 Task: Create a due date automation trigger when advanced on, the moment a card is due add fields with custom field "Resume" set to a date more than 1 days from now.
Action: Mouse moved to (1029, 312)
Screenshot: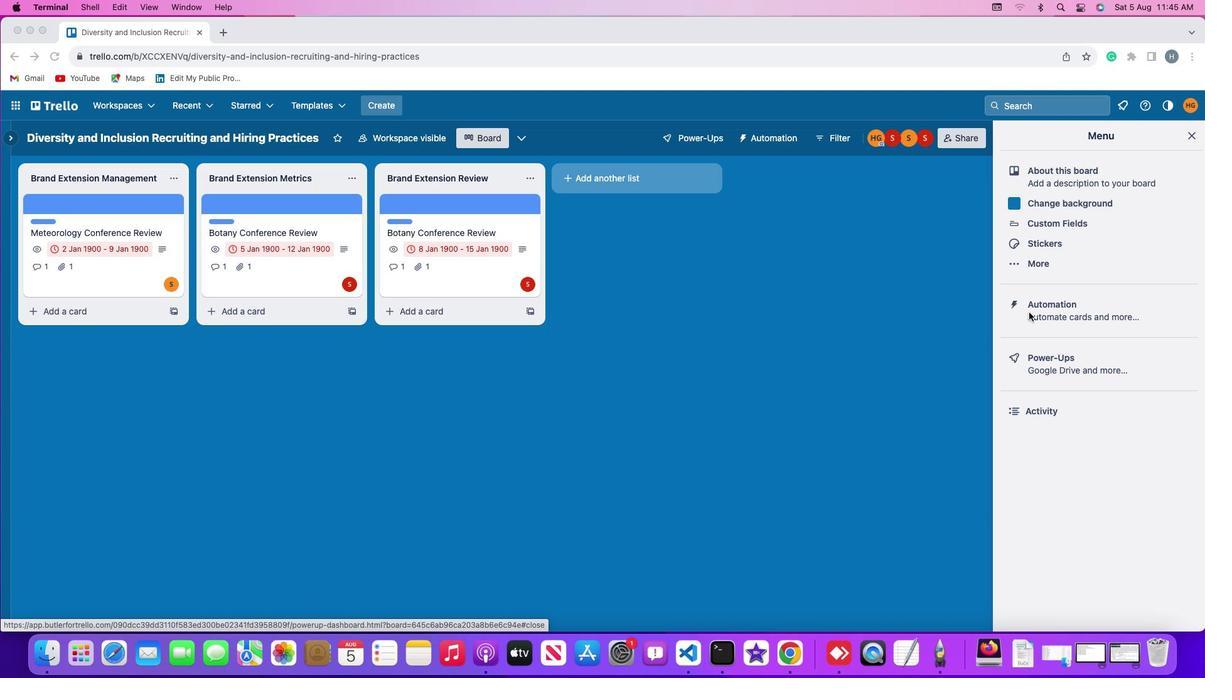 
Action: Mouse pressed left at (1029, 312)
Screenshot: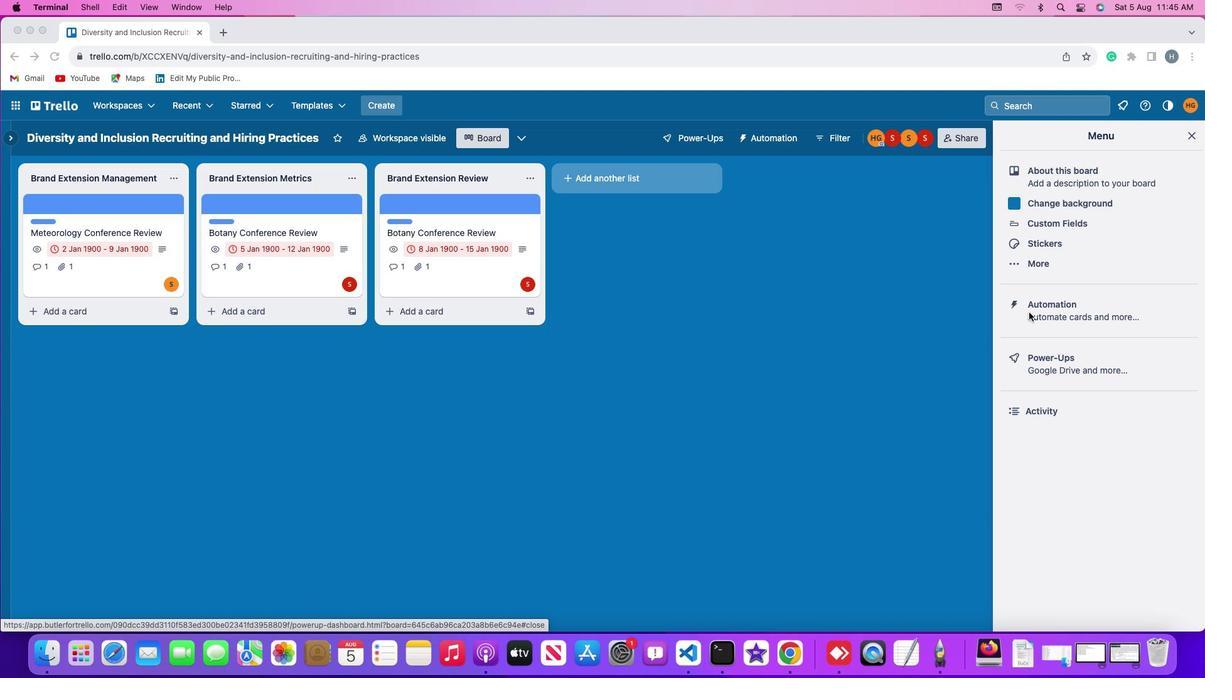 
Action: Mouse pressed left at (1029, 312)
Screenshot: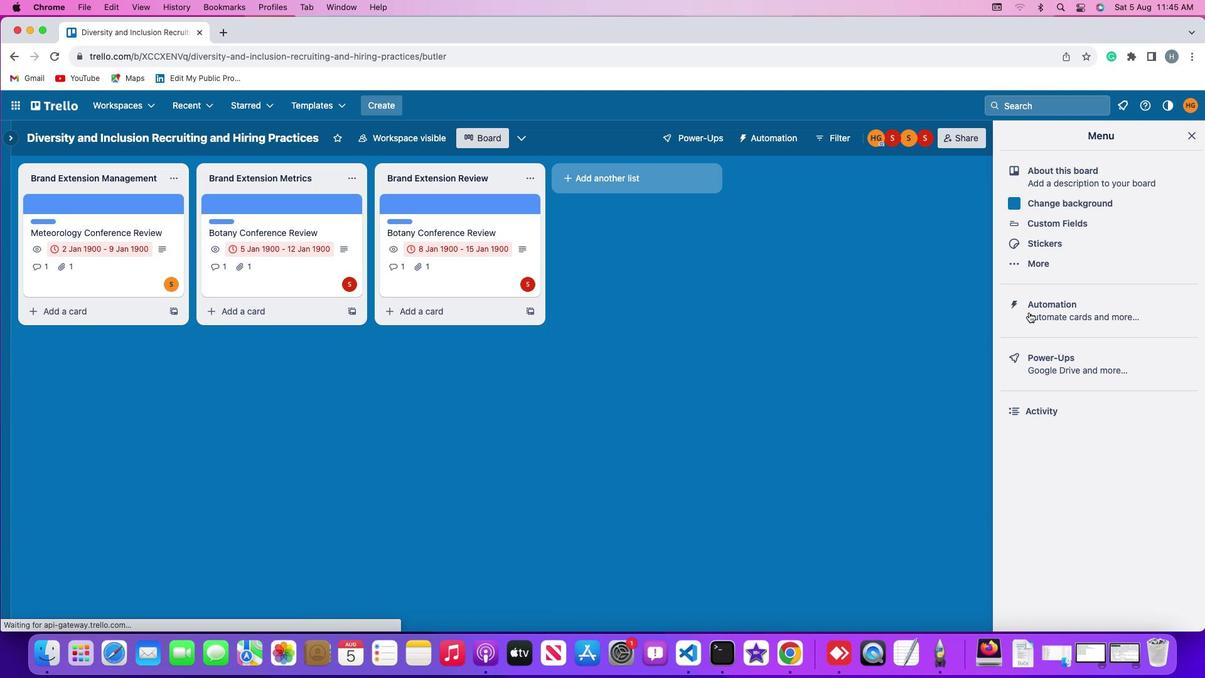
Action: Mouse moved to (79, 300)
Screenshot: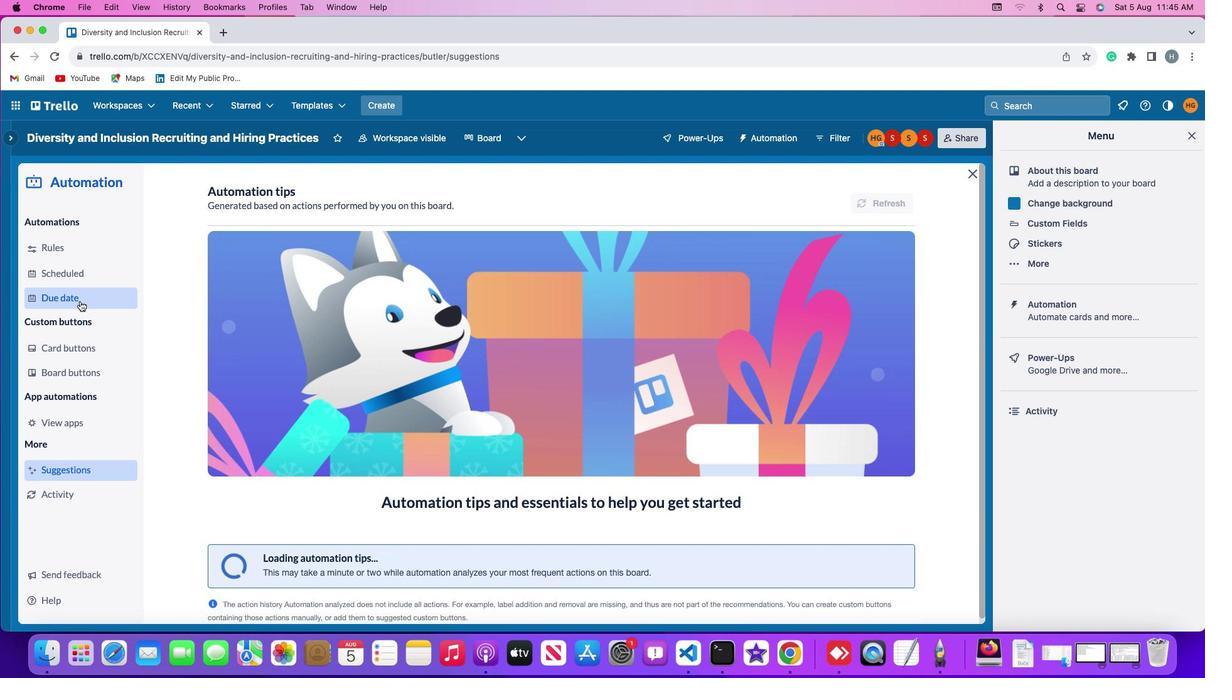 
Action: Mouse pressed left at (79, 300)
Screenshot: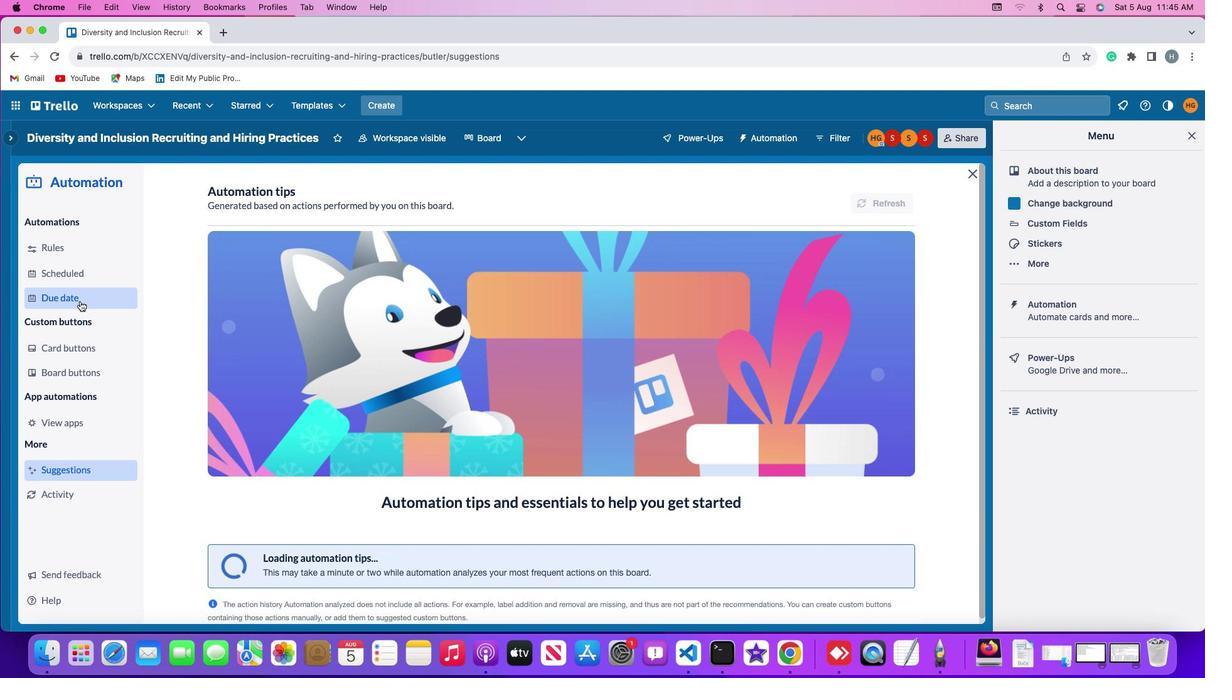 
Action: Mouse moved to (852, 194)
Screenshot: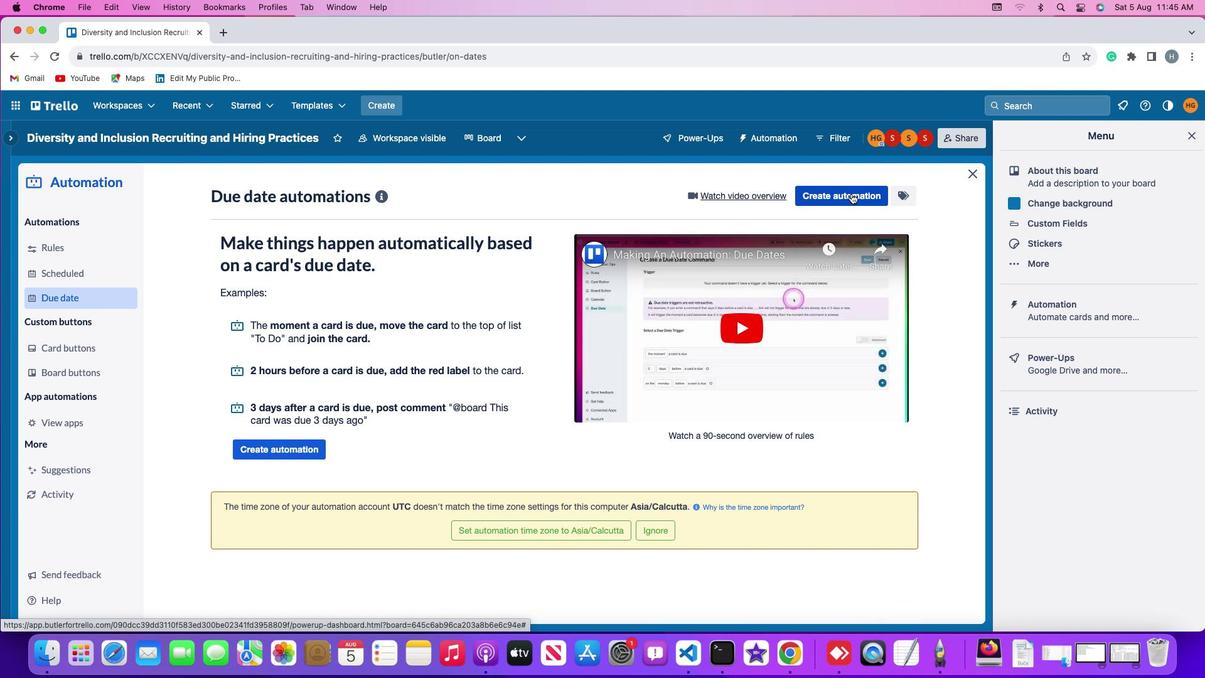 
Action: Mouse pressed left at (852, 194)
Screenshot: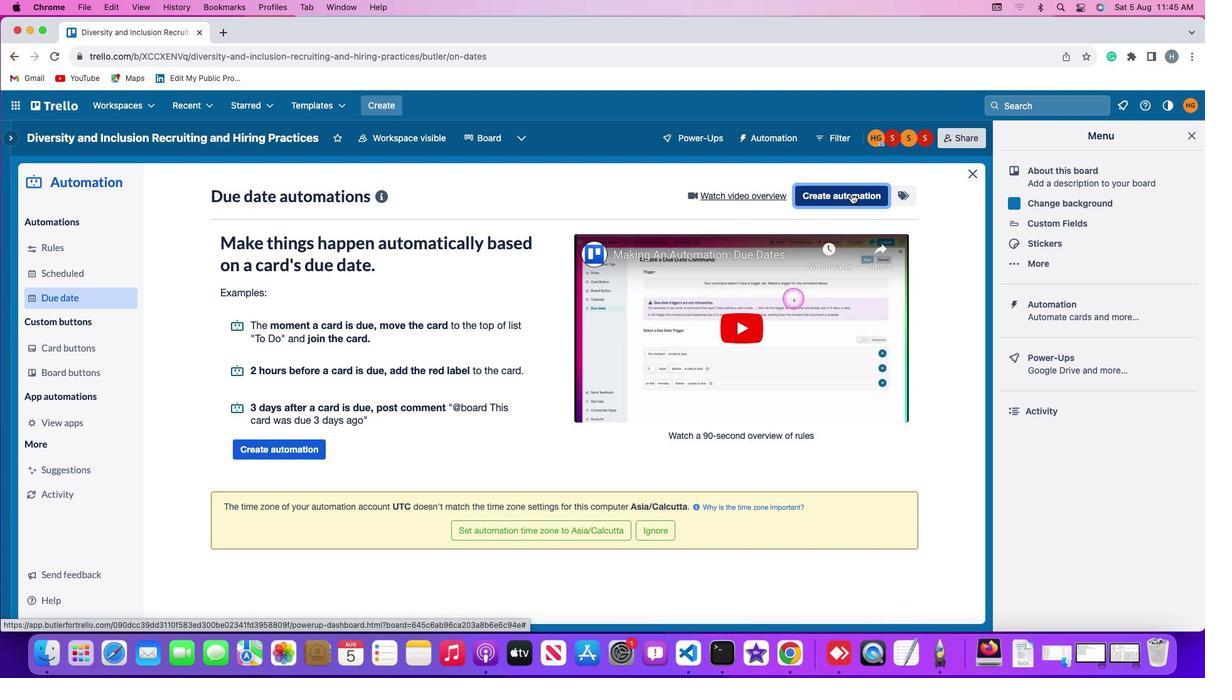 
Action: Mouse moved to (555, 311)
Screenshot: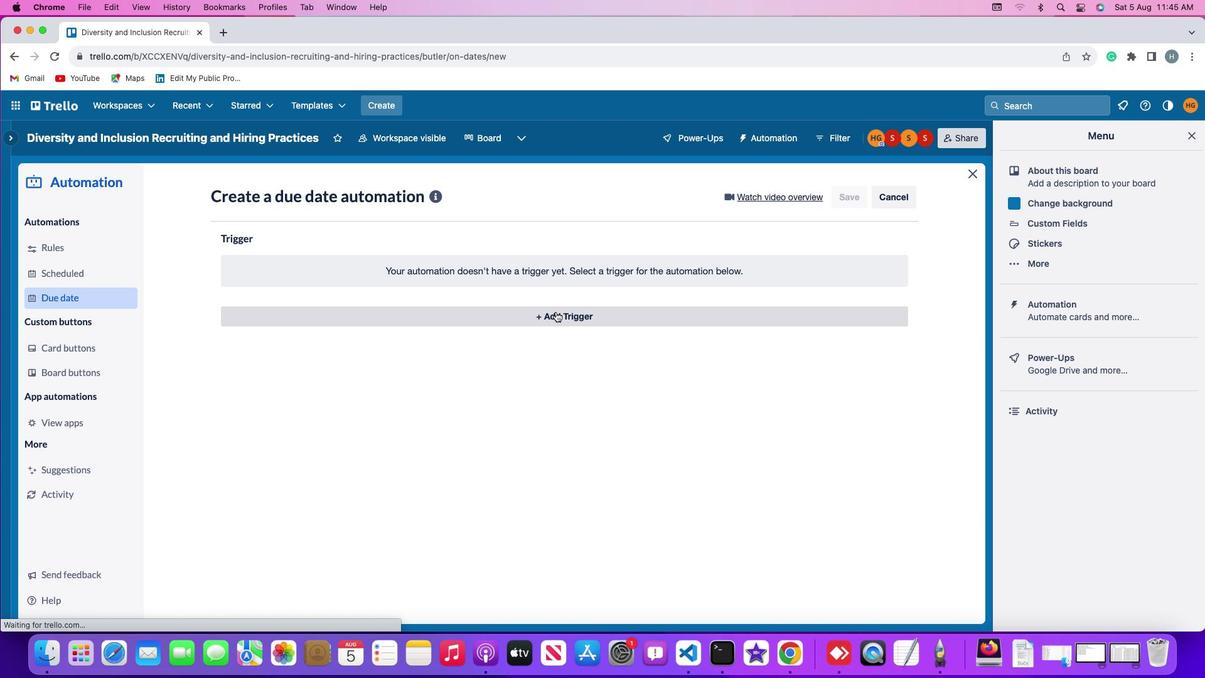 
Action: Mouse pressed left at (555, 311)
Screenshot: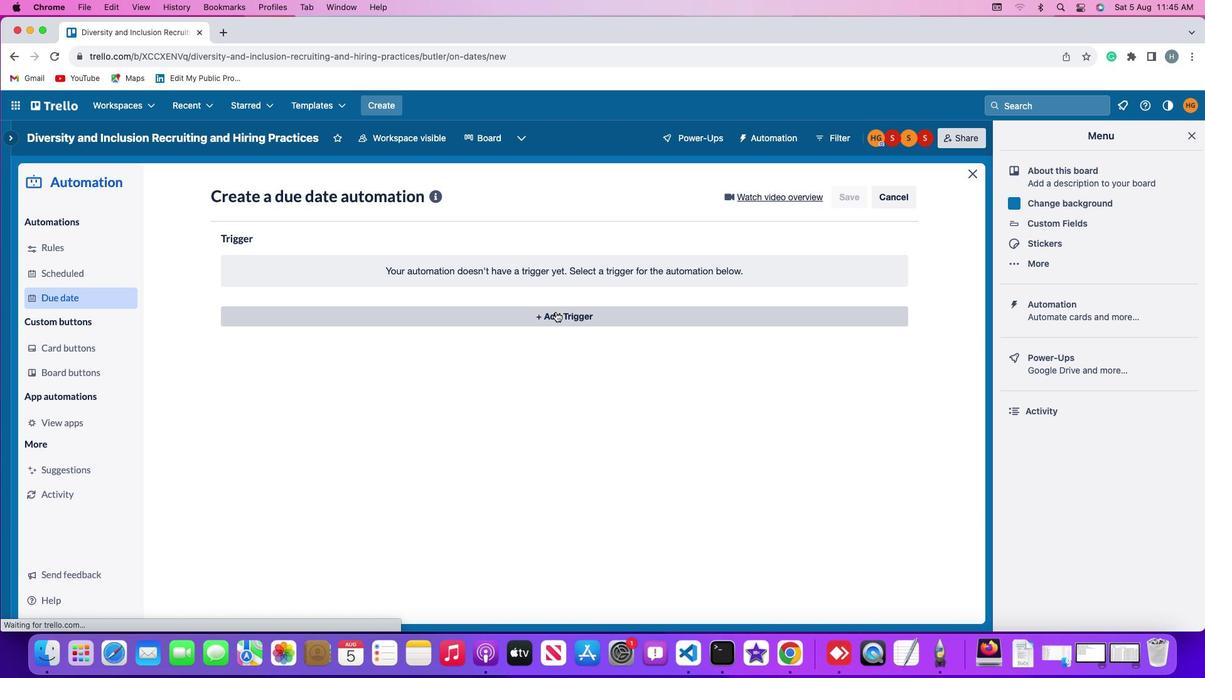 
Action: Mouse moved to (232, 468)
Screenshot: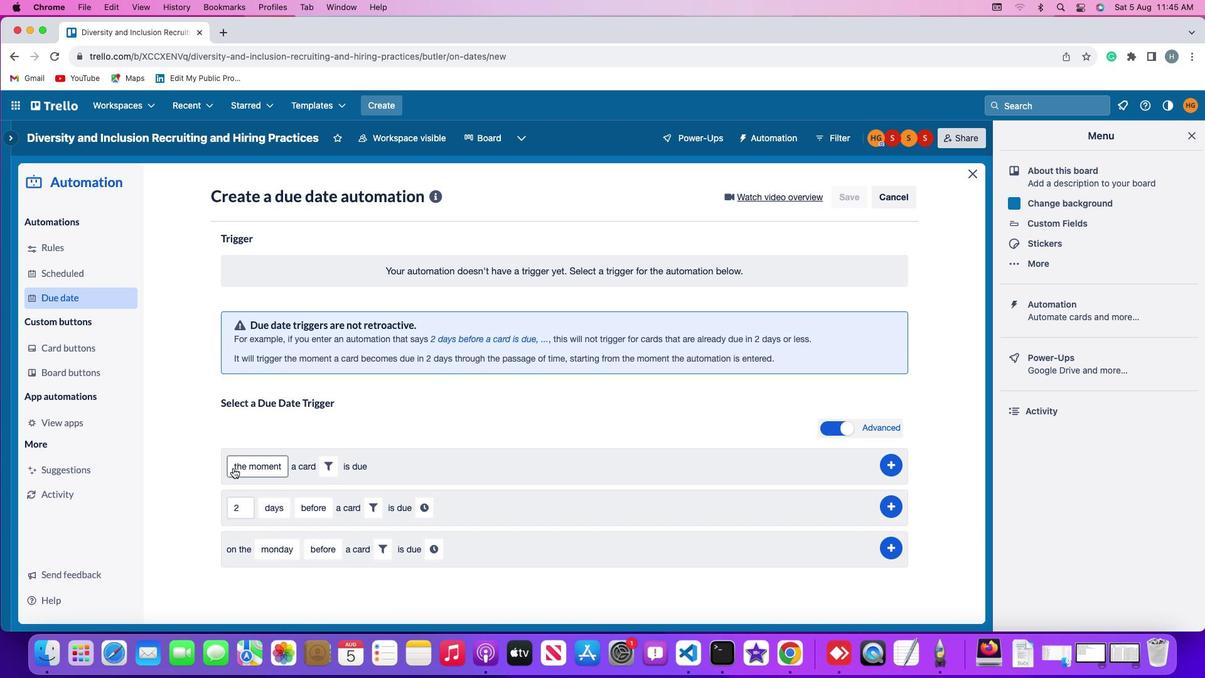 
Action: Mouse pressed left at (232, 468)
Screenshot: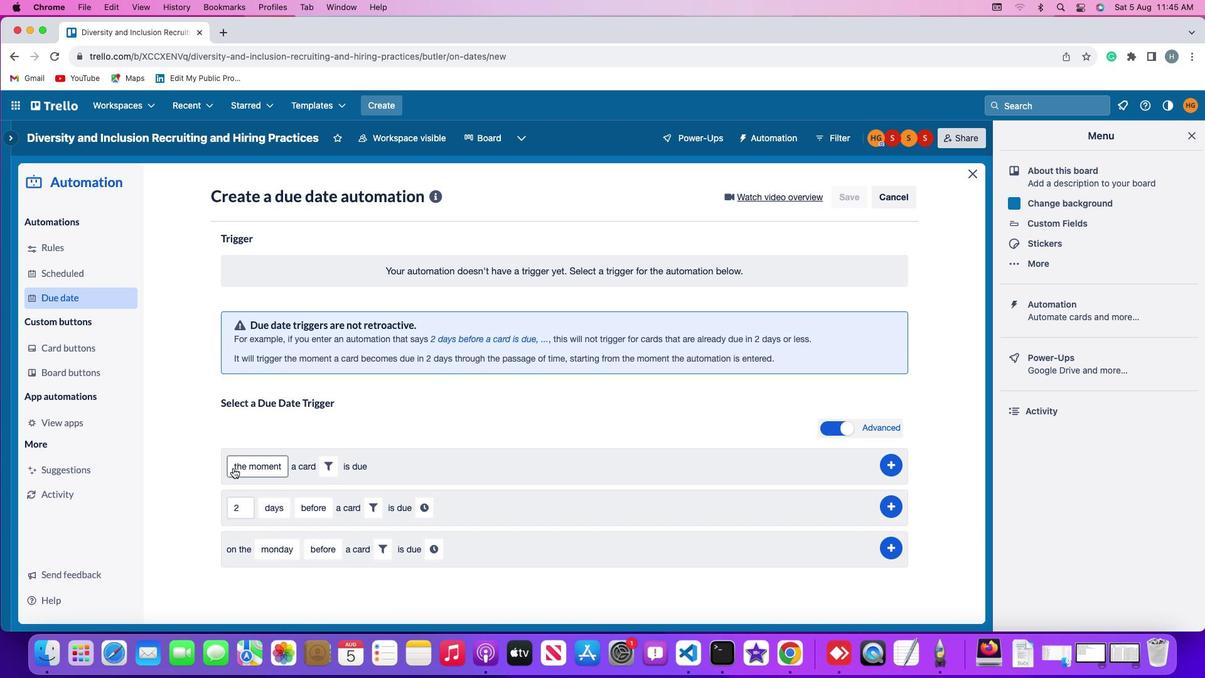 
Action: Mouse moved to (252, 489)
Screenshot: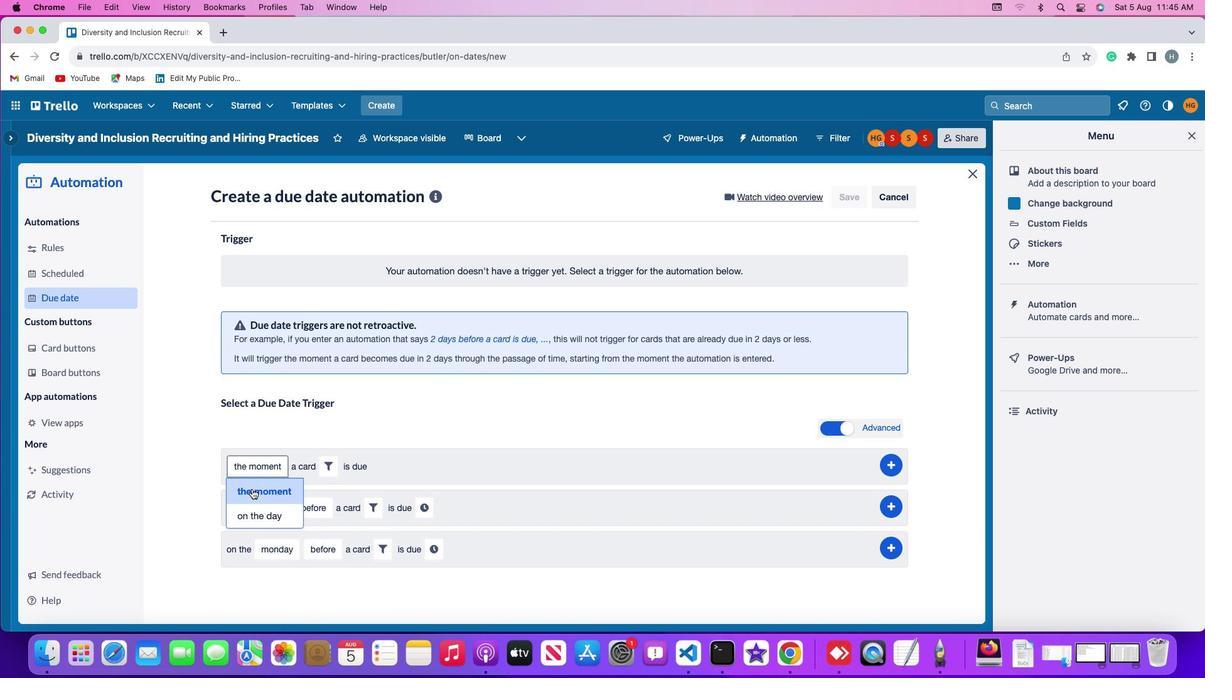 
Action: Mouse pressed left at (252, 489)
Screenshot: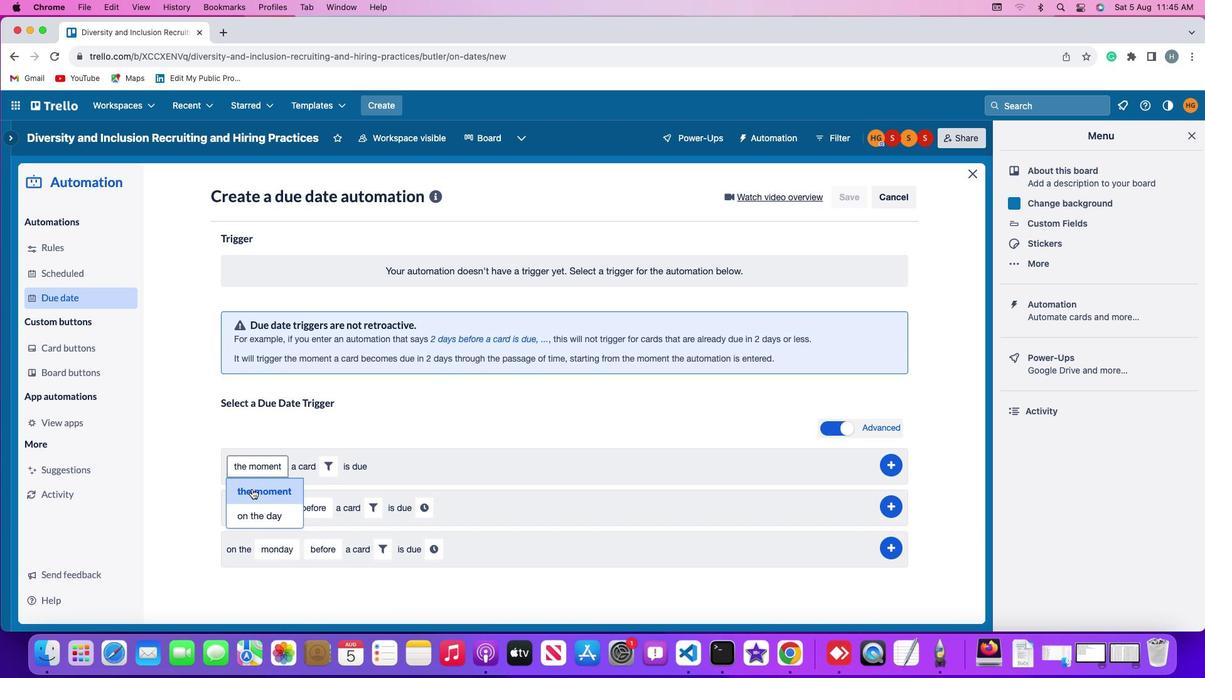 
Action: Mouse moved to (332, 467)
Screenshot: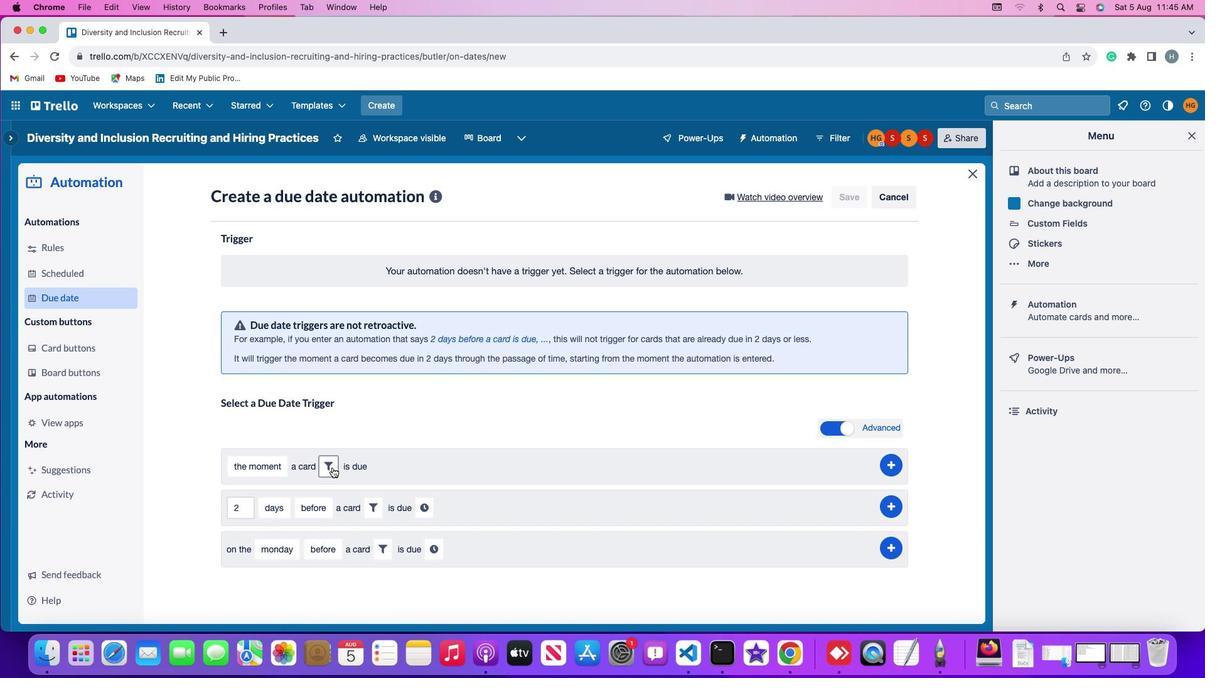 
Action: Mouse pressed left at (332, 467)
Screenshot: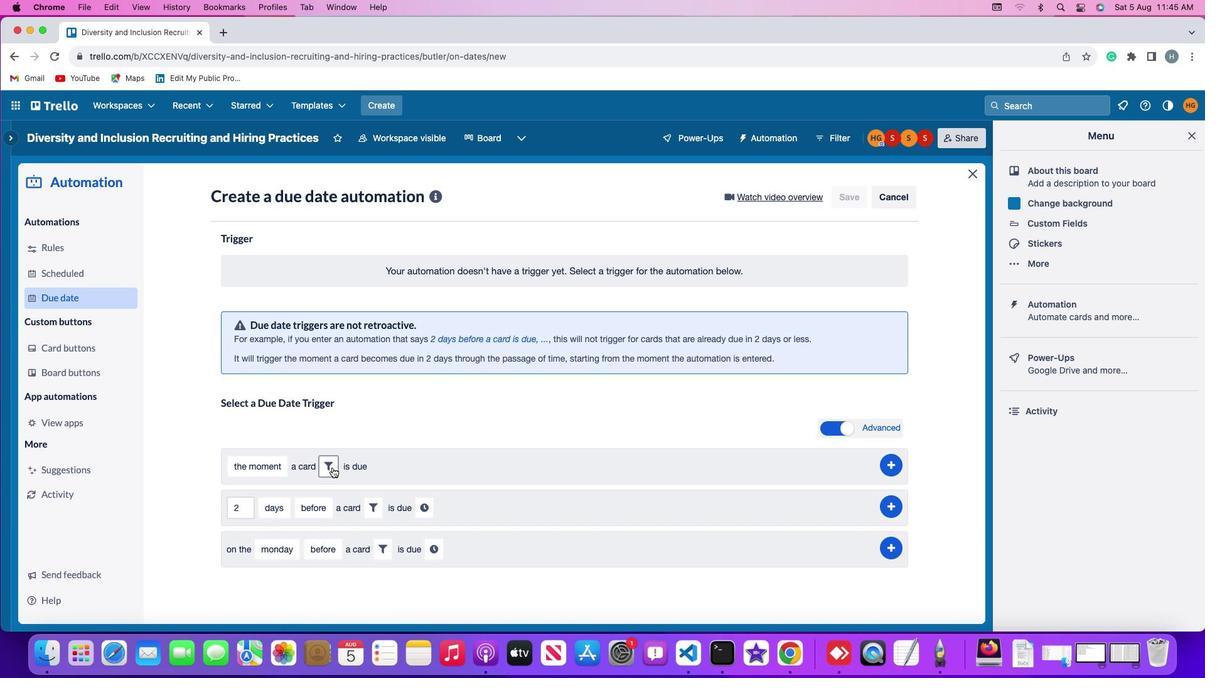 
Action: Mouse moved to (543, 503)
Screenshot: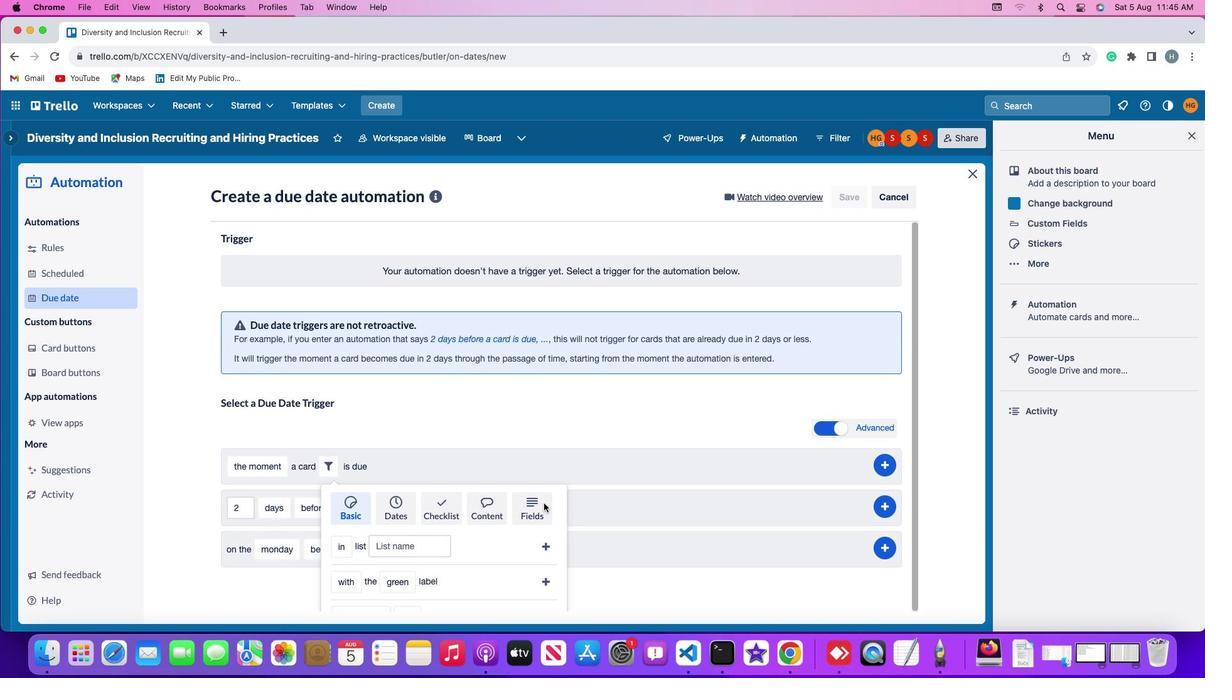 
Action: Mouse pressed left at (543, 503)
Screenshot: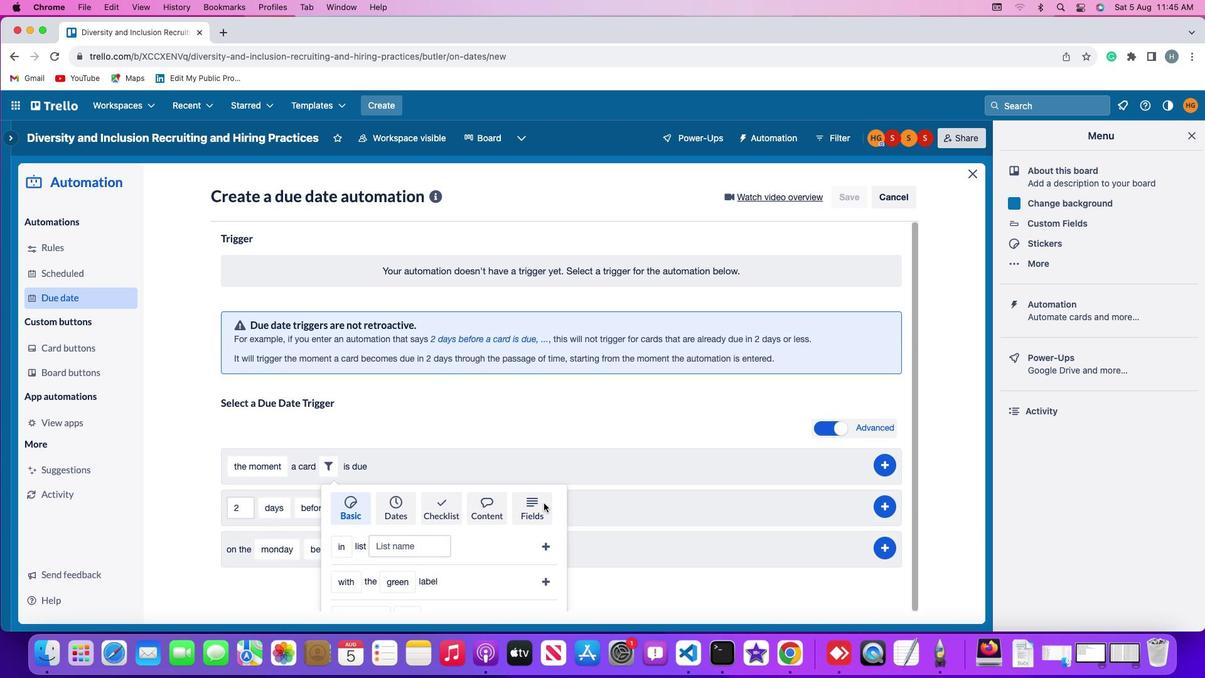 
Action: Mouse moved to (543, 503)
Screenshot: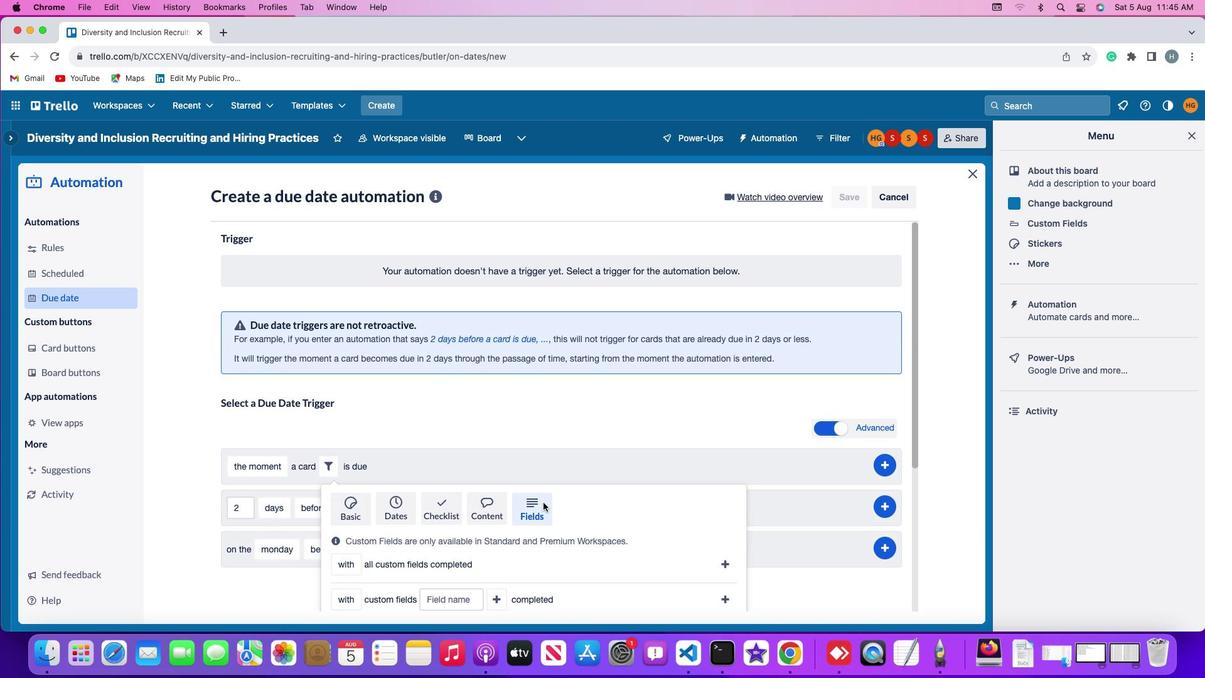 
Action: Mouse scrolled (543, 503) with delta (0, 0)
Screenshot: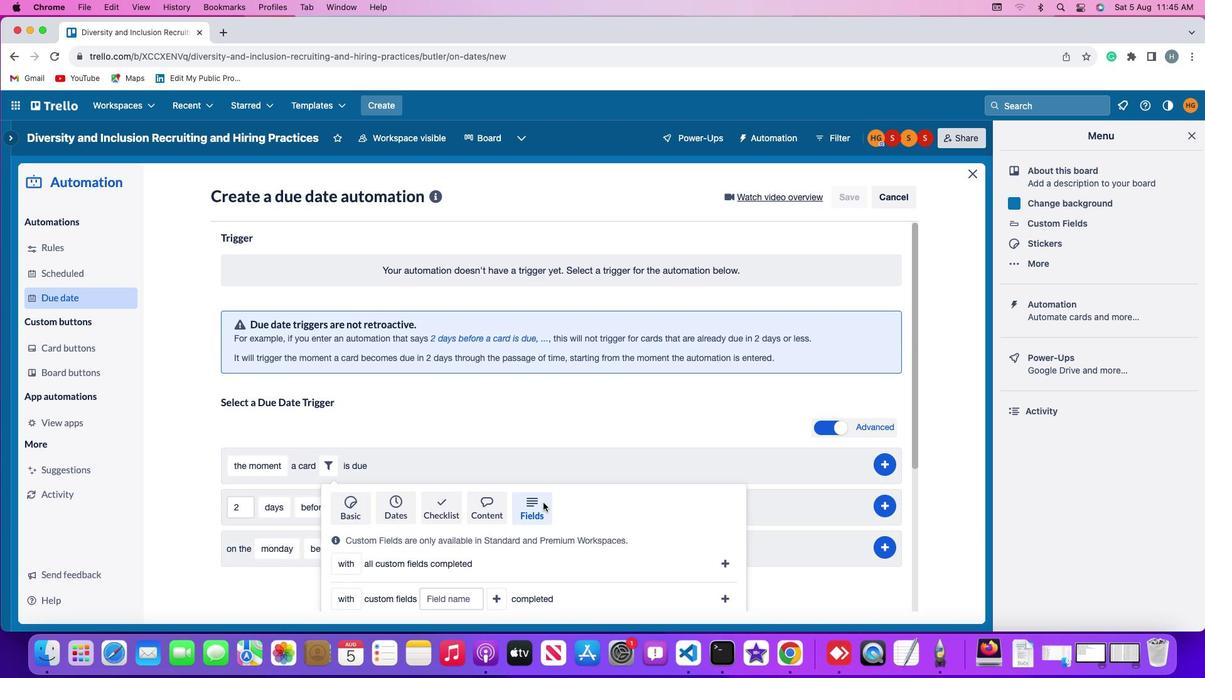 
Action: Mouse scrolled (543, 503) with delta (0, 0)
Screenshot: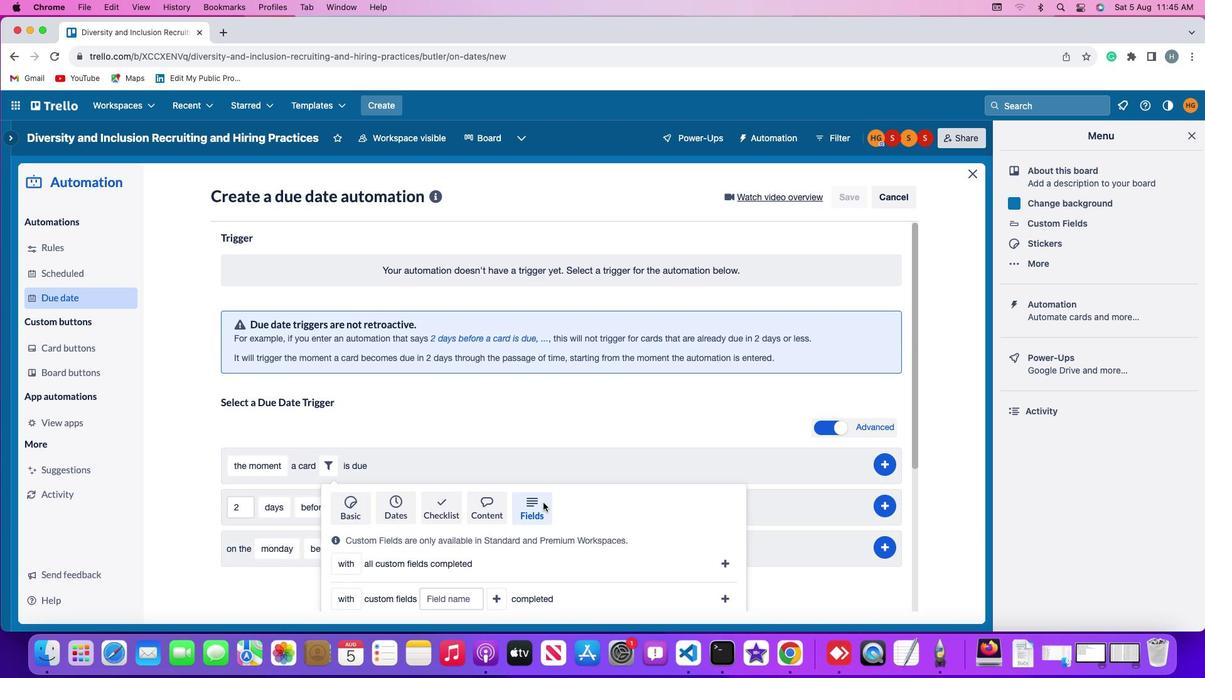 
Action: Mouse scrolled (543, 503) with delta (0, -1)
Screenshot: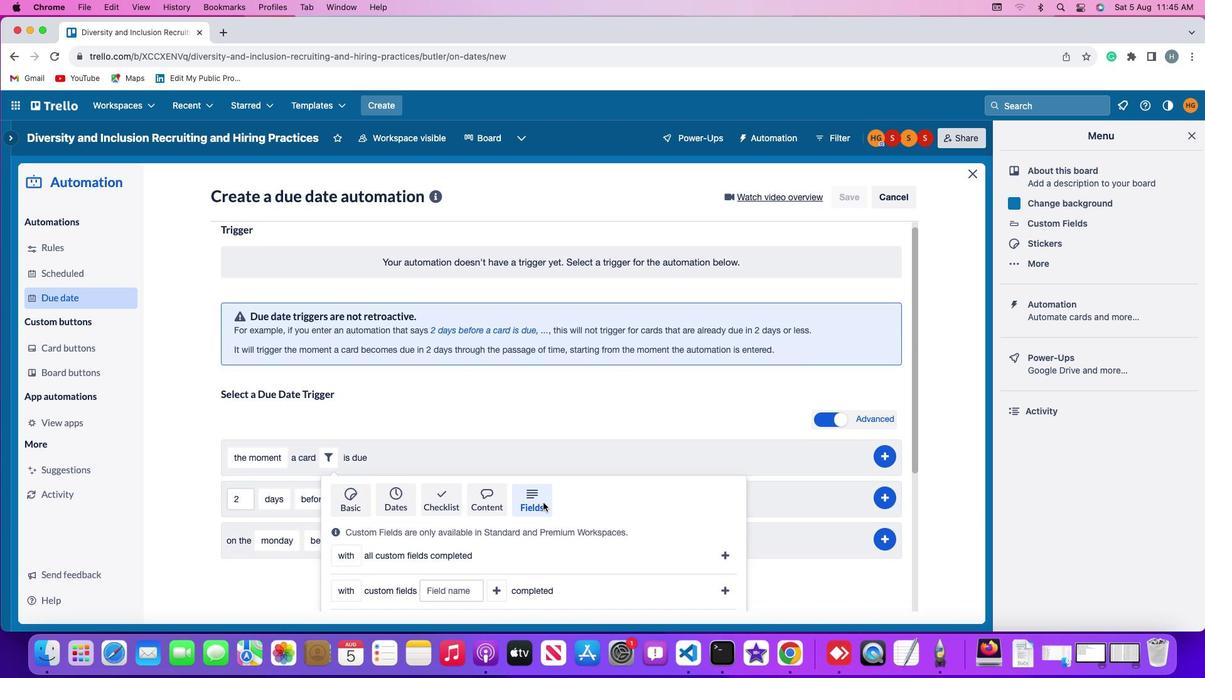 
Action: Mouse scrolled (543, 503) with delta (0, -3)
Screenshot: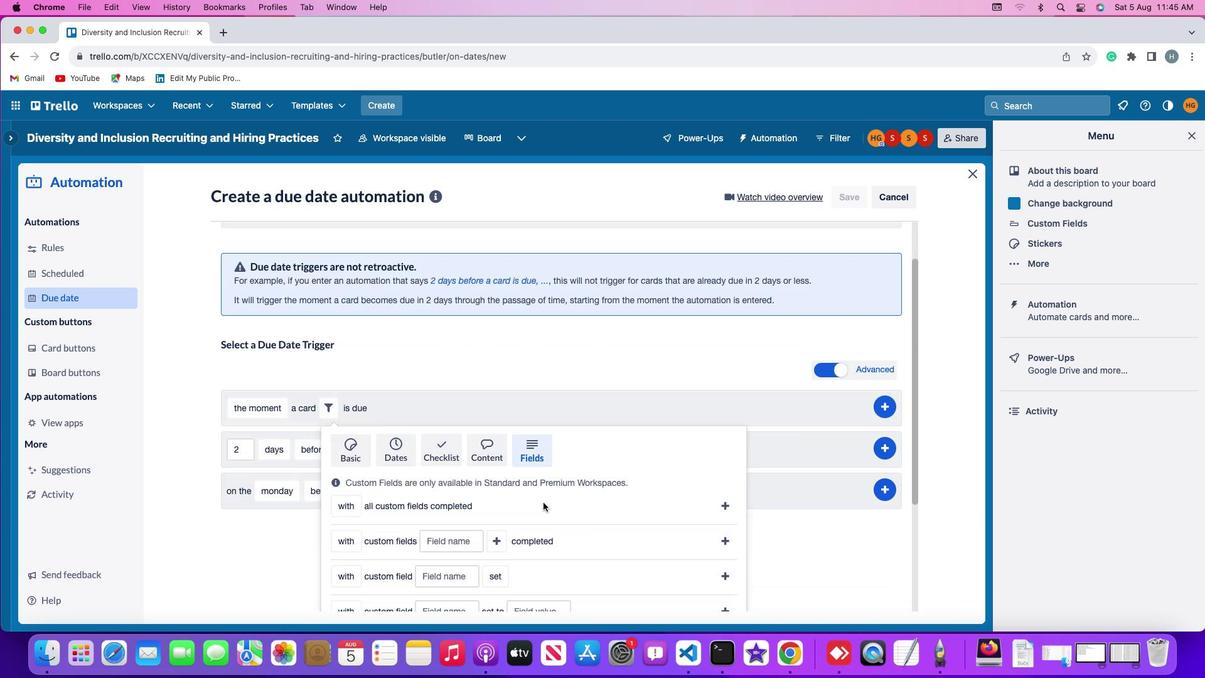 
Action: Mouse scrolled (543, 503) with delta (0, -3)
Screenshot: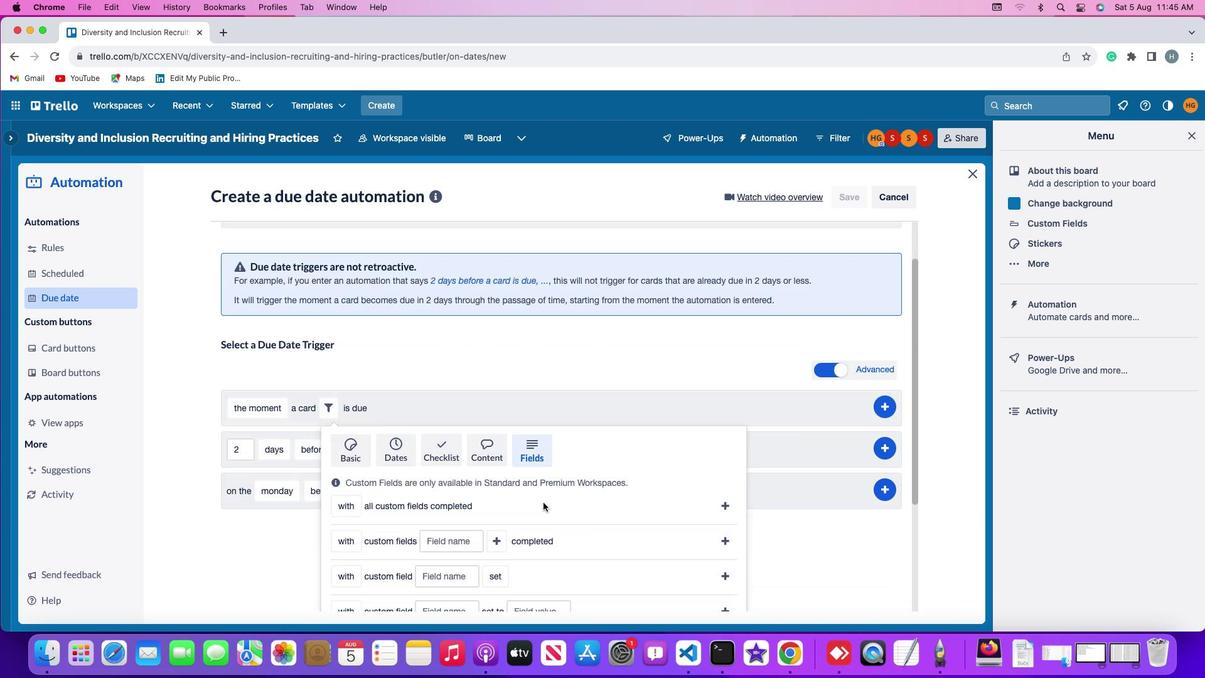 
Action: Mouse scrolled (543, 503) with delta (0, 0)
Screenshot: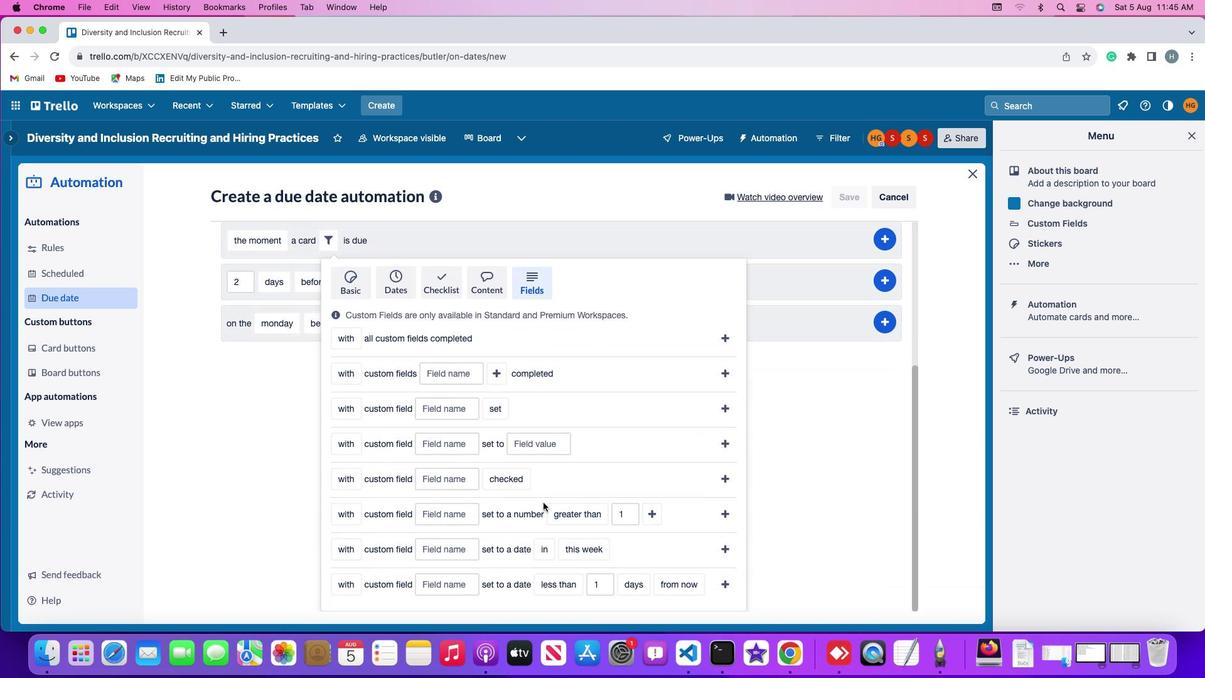 
Action: Mouse scrolled (543, 503) with delta (0, 0)
Screenshot: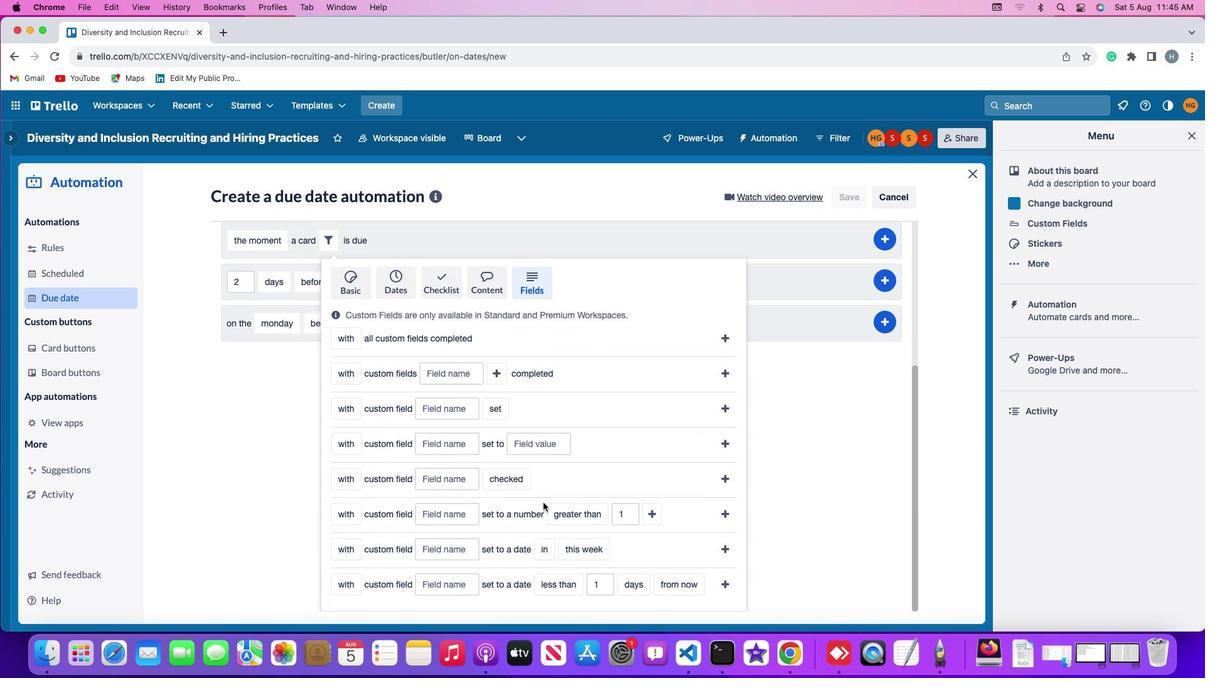 
Action: Mouse scrolled (543, 503) with delta (0, -2)
Screenshot: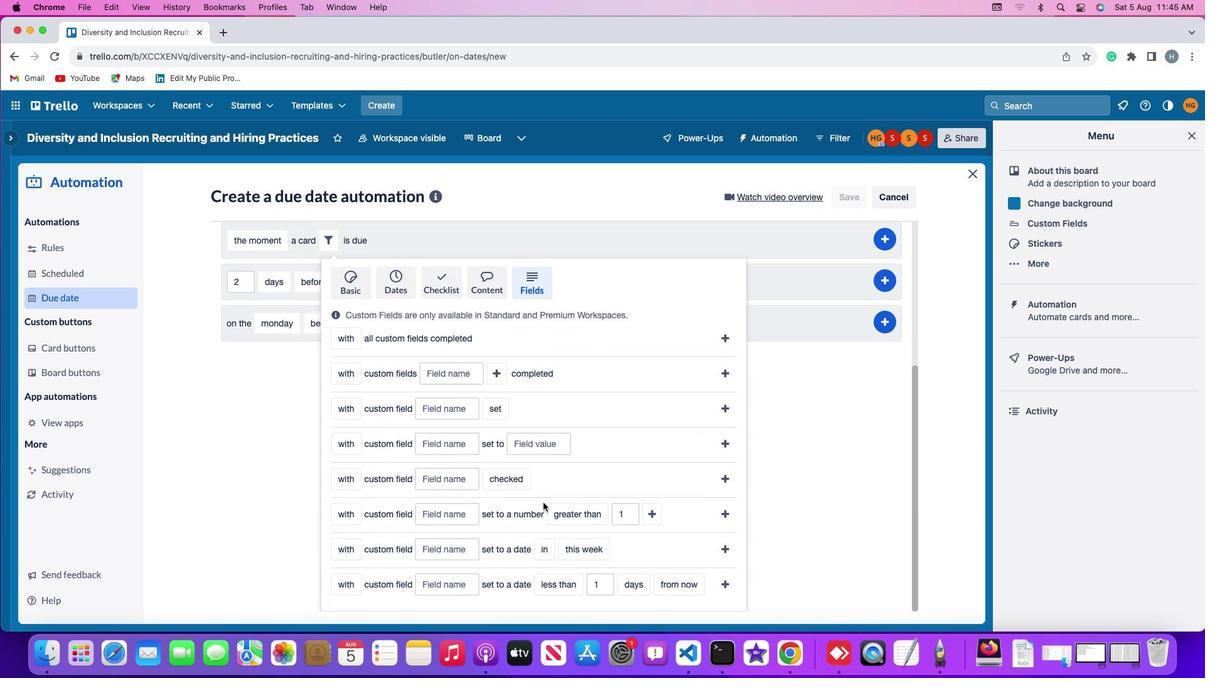 
Action: Mouse scrolled (543, 503) with delta (0, -3)
Screenshot: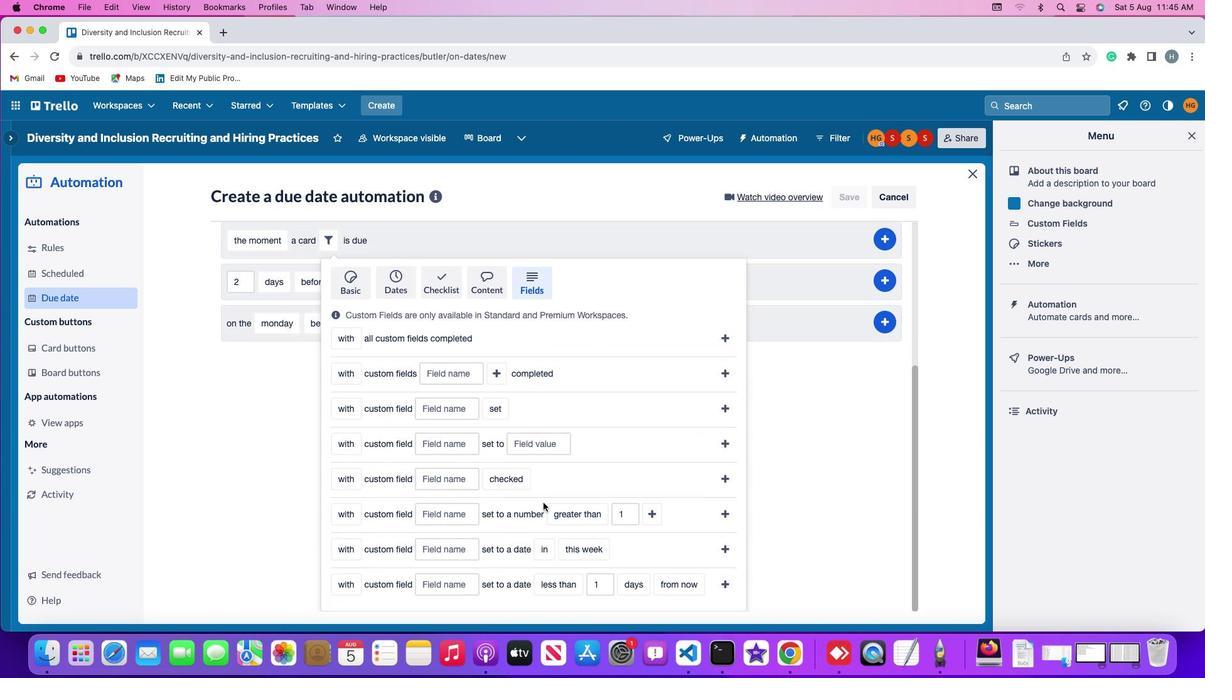 
Action: Mouse scrolled (543, 503) with delta (0, -3)
Screenshot: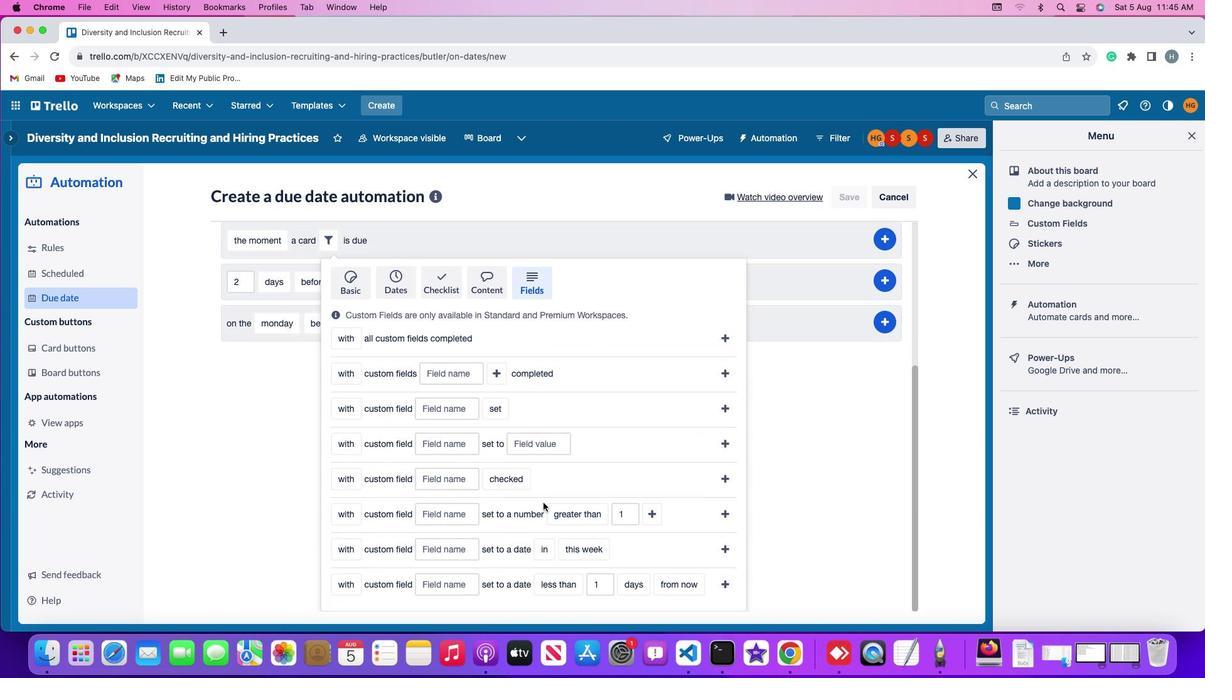 
Action: Mouse scrolled (543, 503) with delta (0, -4)
Screenshot: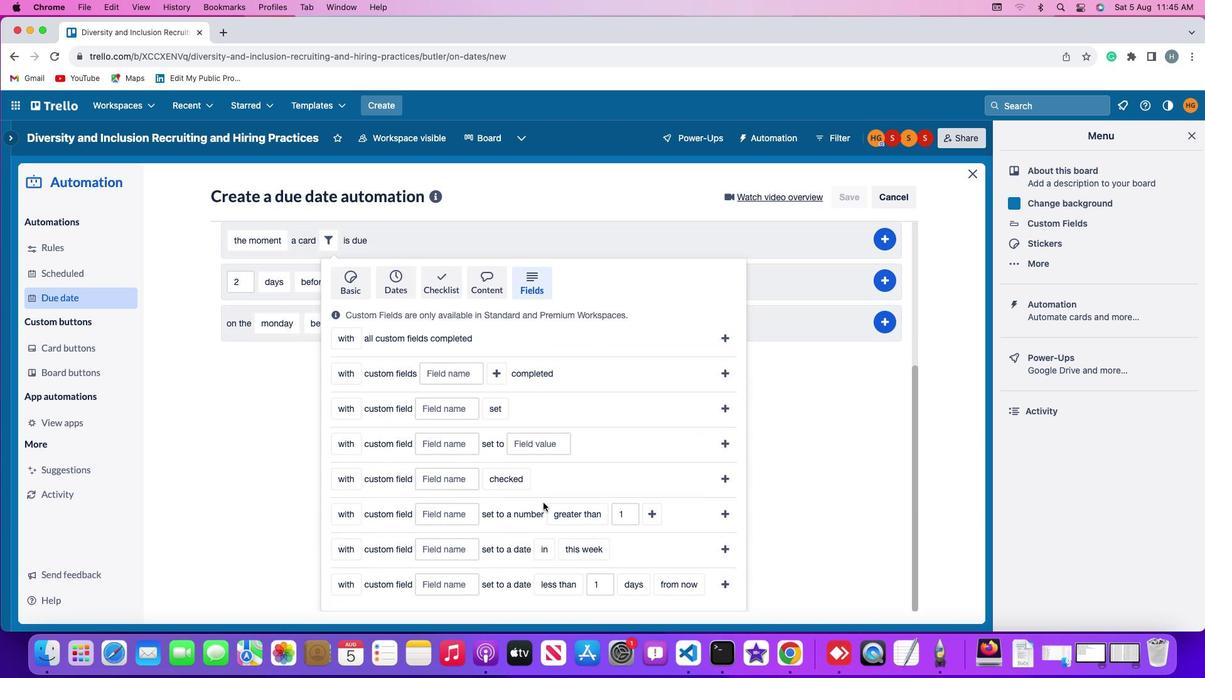 
Action: Mouse scrolled (543, 503) with delta (0, -4)
Screenshot: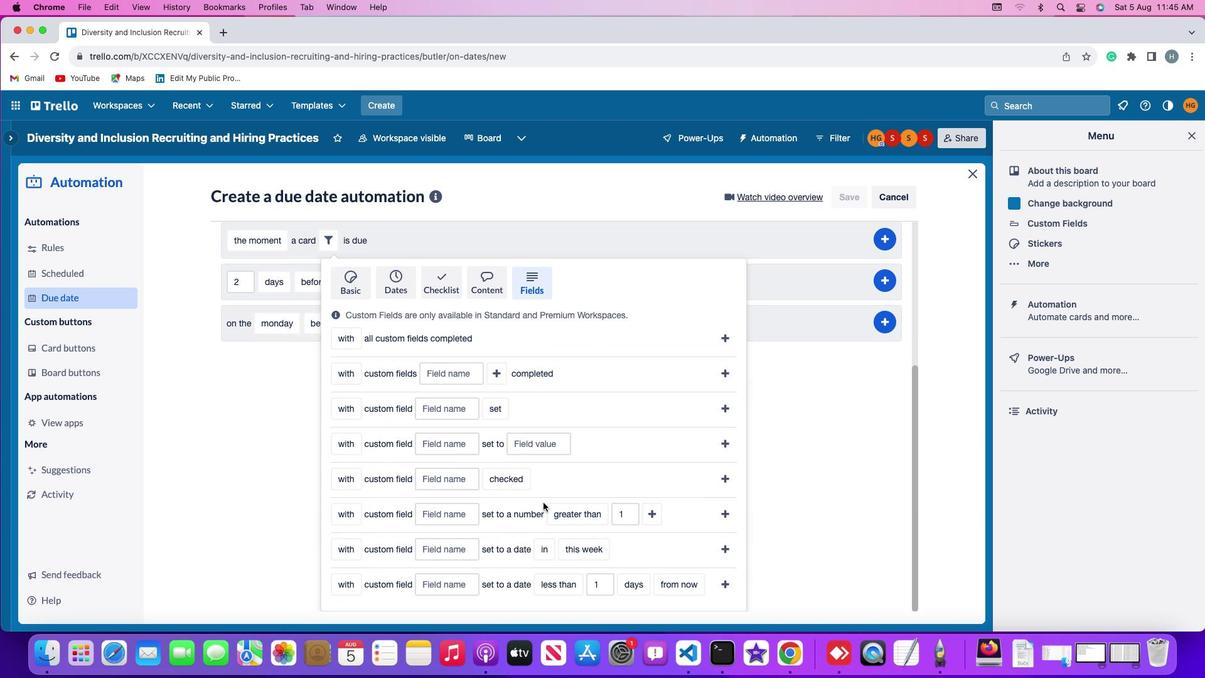 
Action: Mouse scrolled (543, 503) with delta (0, 0)
Screenshot: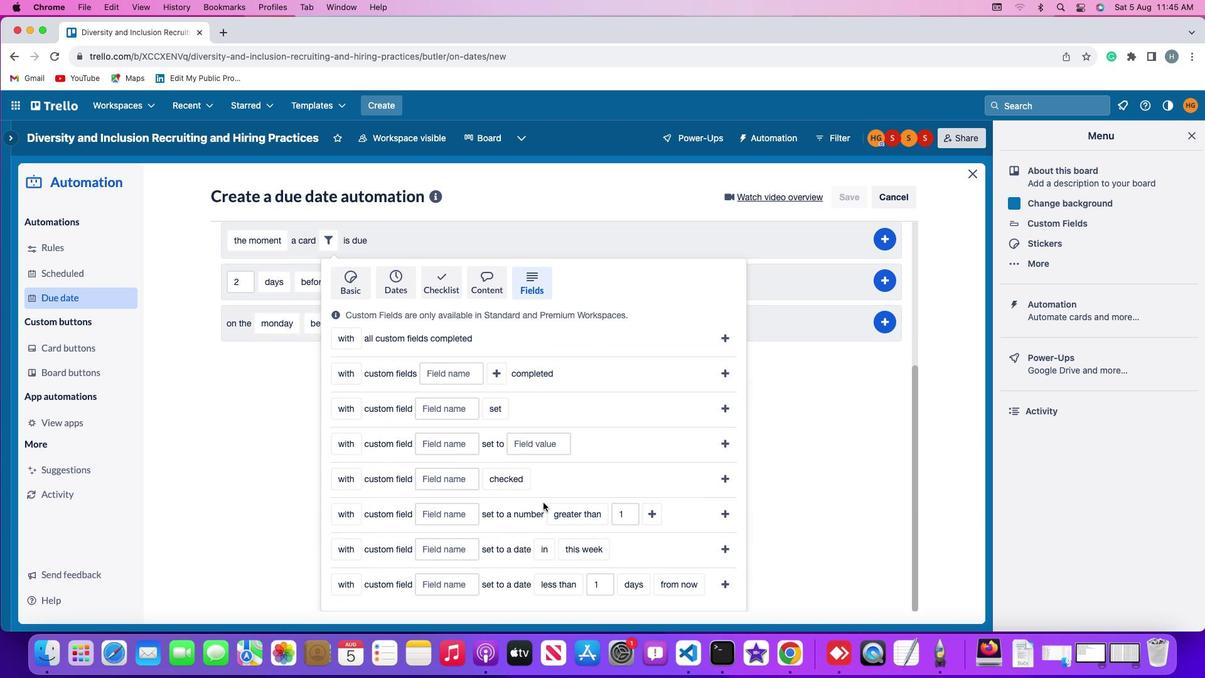 
Action: Mouse scrolled (543, 503) with delta (0, 0)
Screenshot: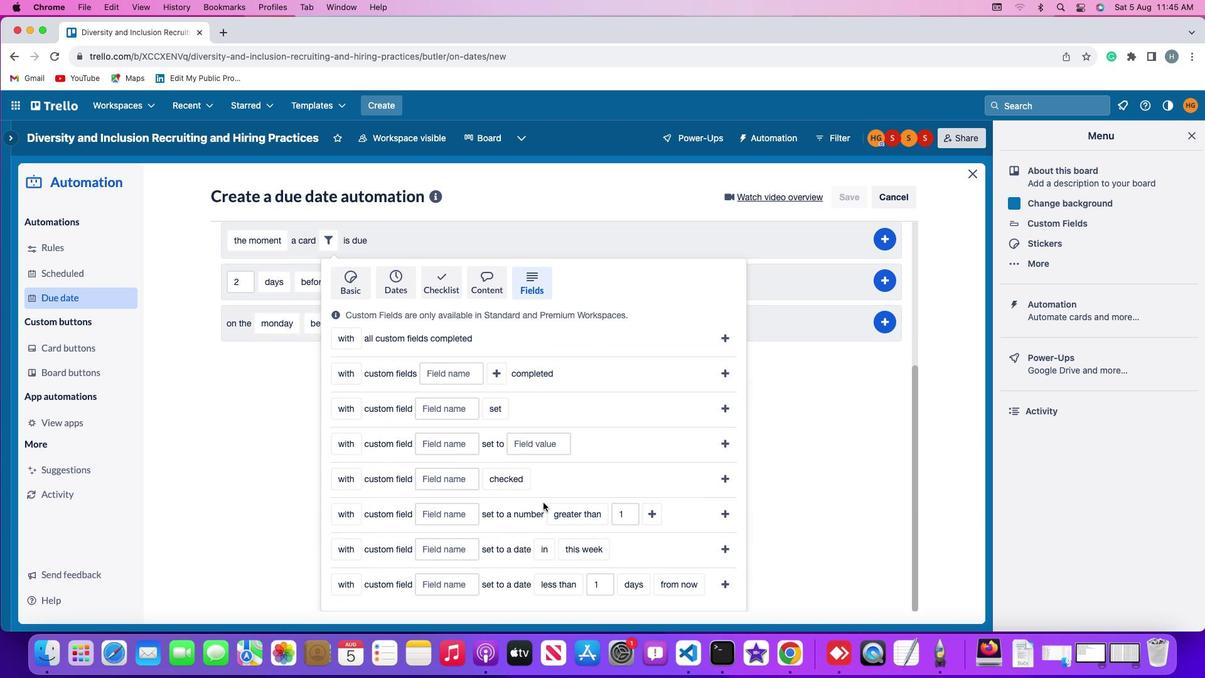 
Action: Mouse scrolled (543, 503) with delta (0, -1)
Screenshot: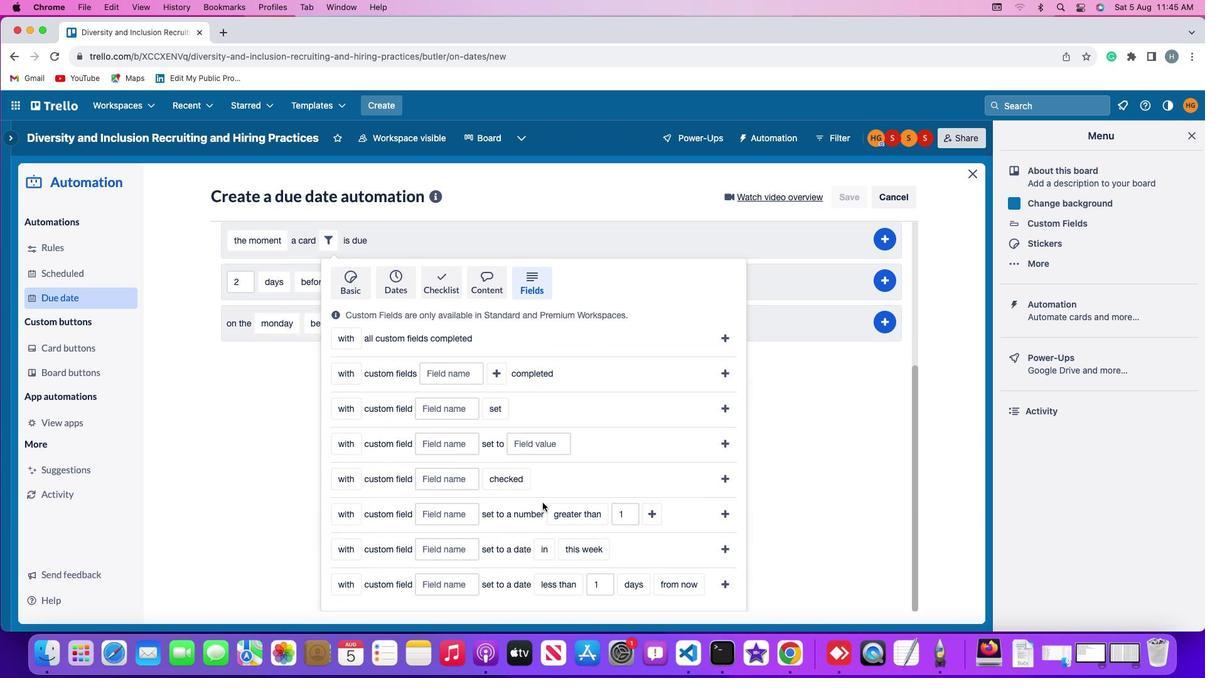 
Action: Mouse moved to (342, 579)
Screenshot: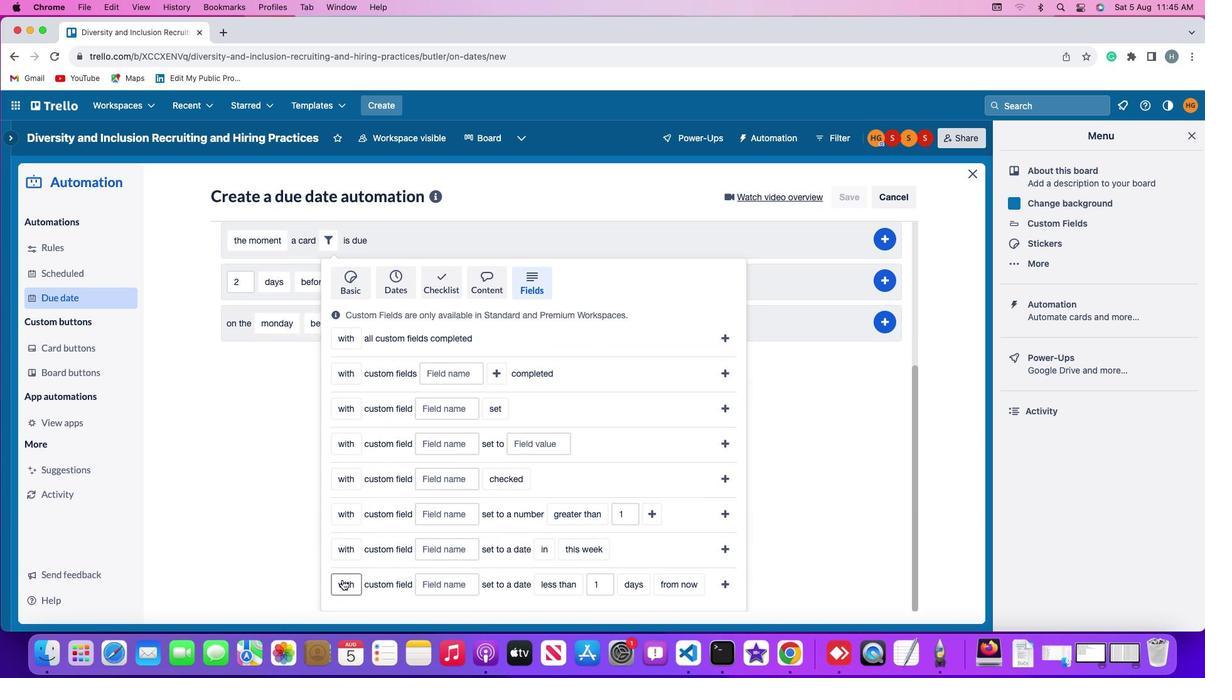 
Action: Mouse pressed left at (342, 579)
Screenshot: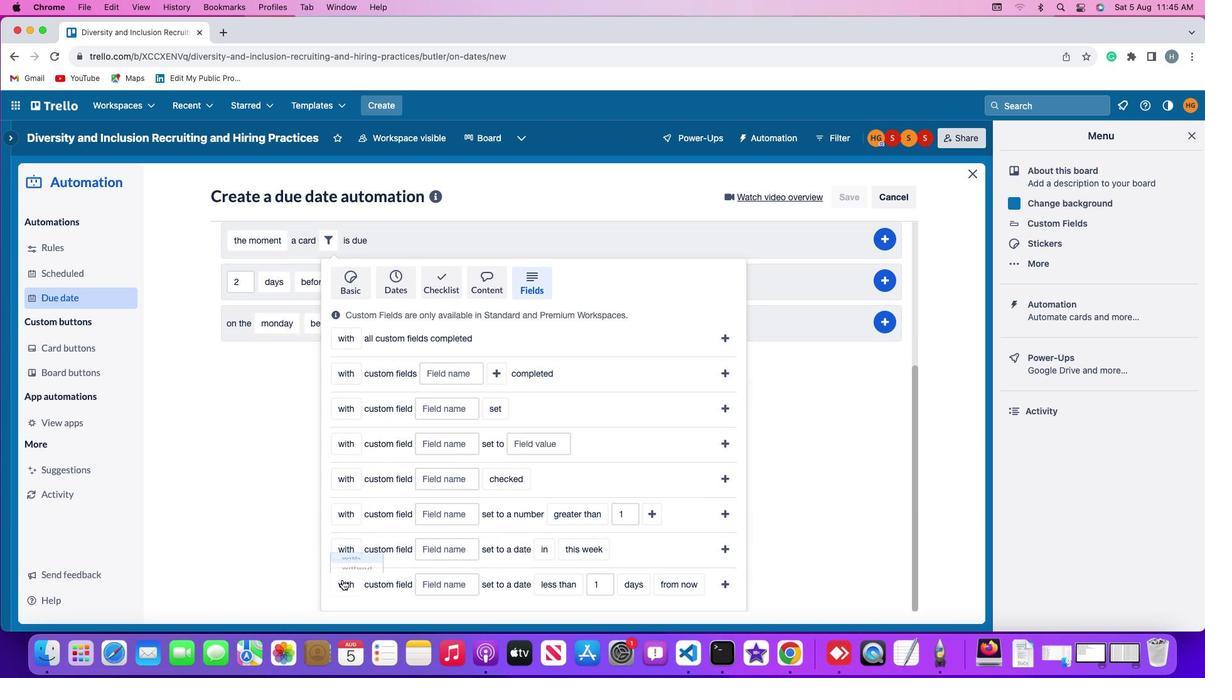 
Action: Mouse moved to (353, 540)
Screenshot: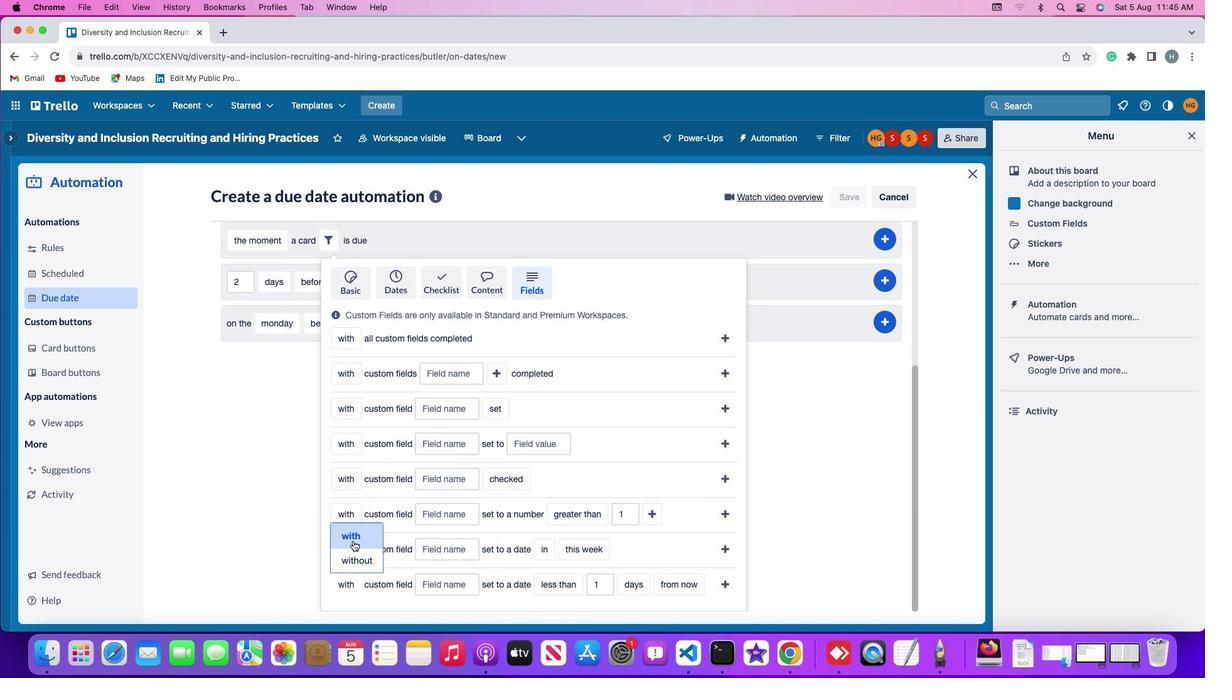 
Action: Mouse pressed left at (353, 540)
Screenshot: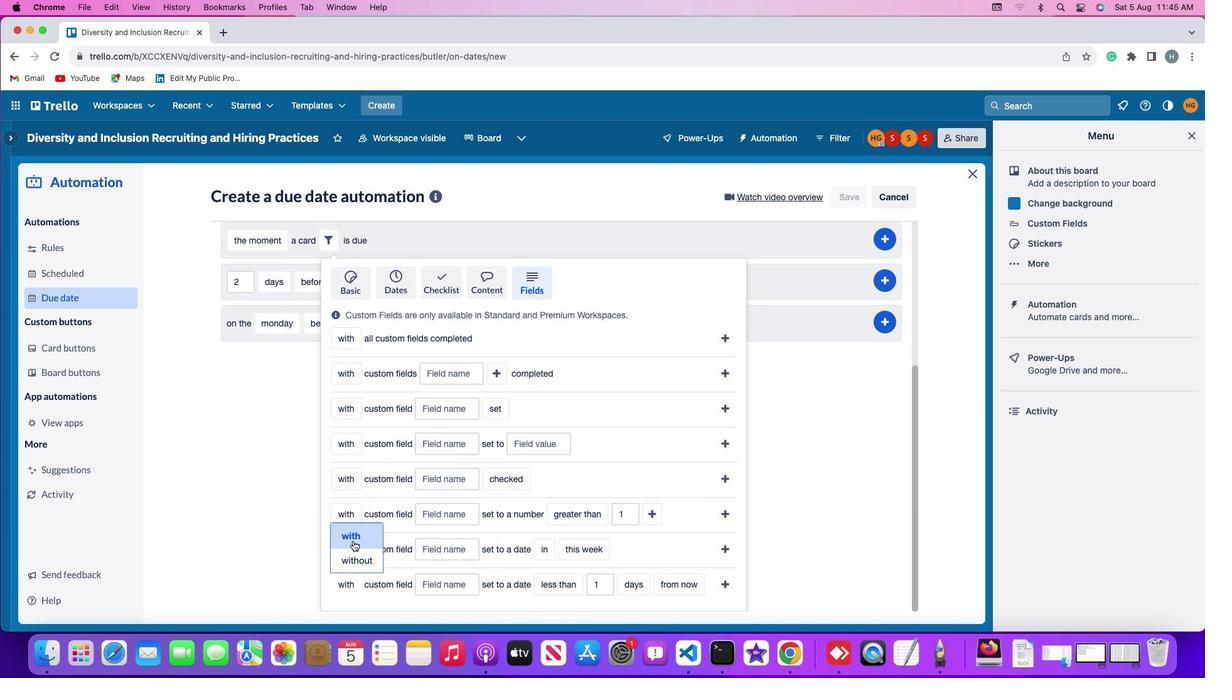 
Action: Mouse moved to (444, 582)
Screenshot: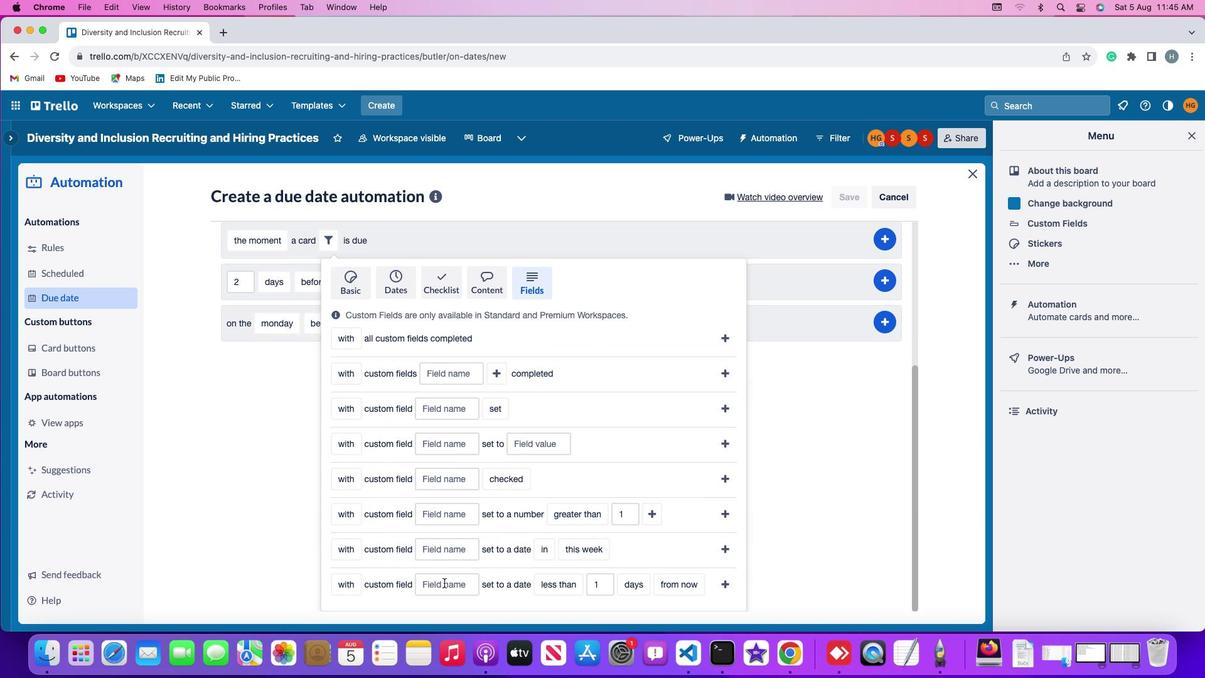 
Action: Mouse pressed left at (444, 582)
Screenshot: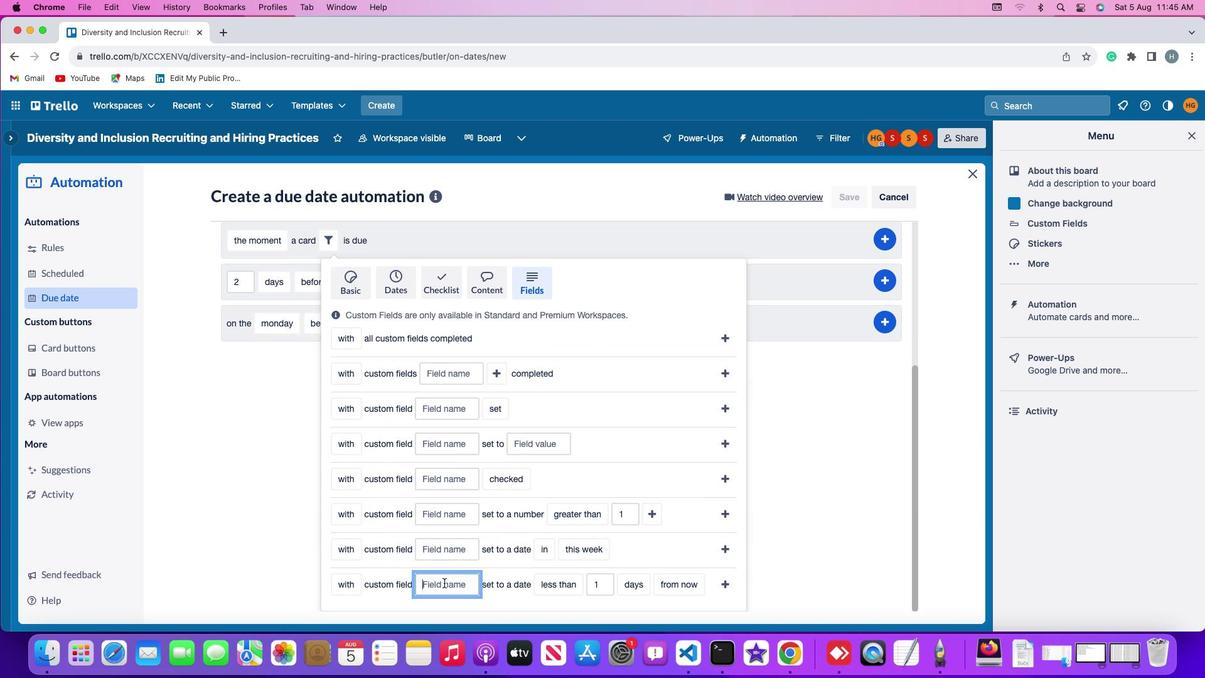 
Action: Key pressed Key.shift'R''e''s''u''m''e'
Screenshot: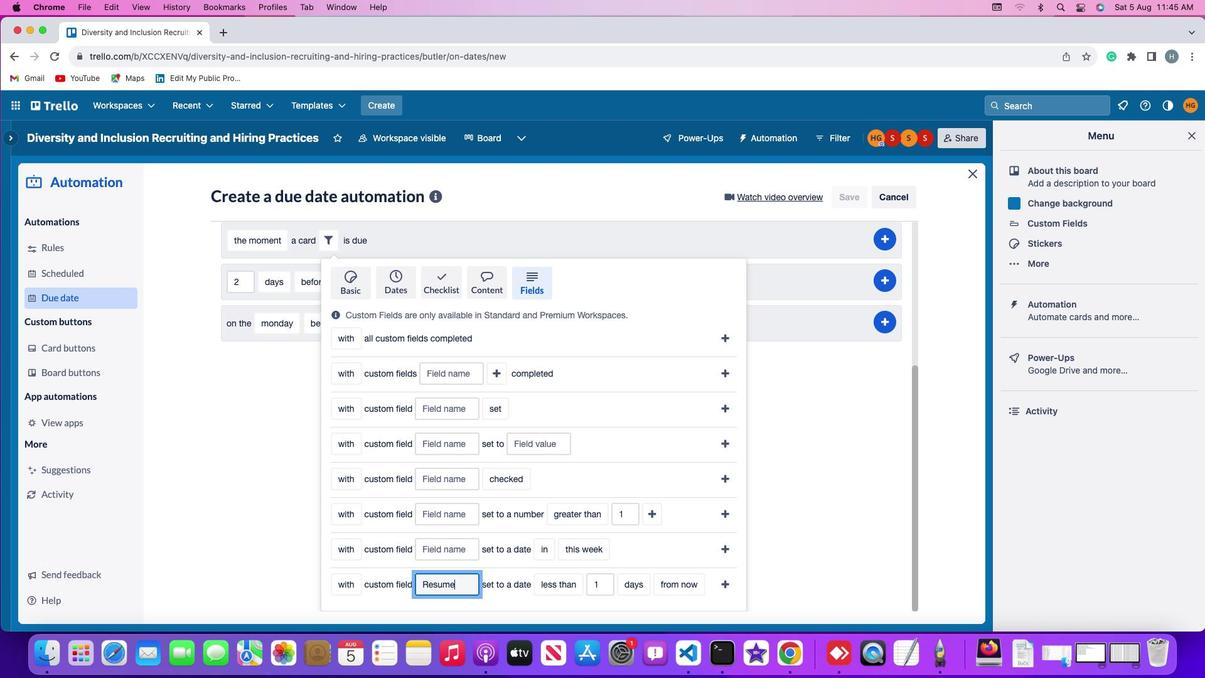 
Action: Mouse moved to (552, 585)
Screenshot: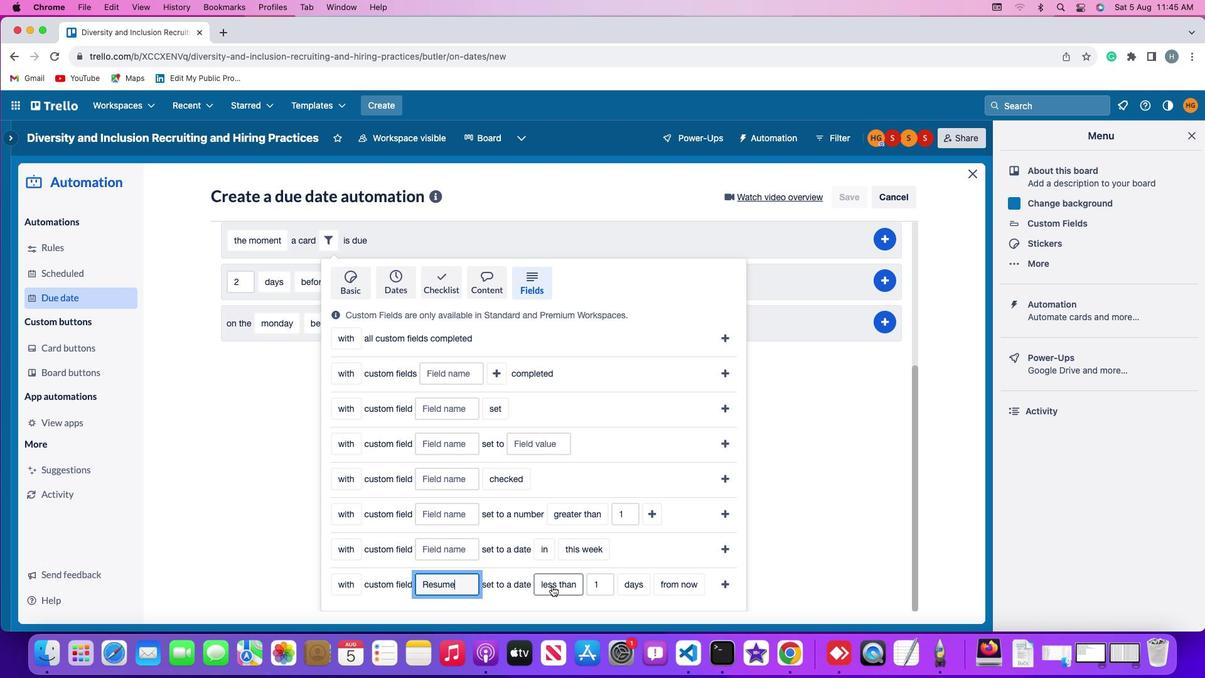 
Action: Mouse pressed left at (552, 585)
Screenshot: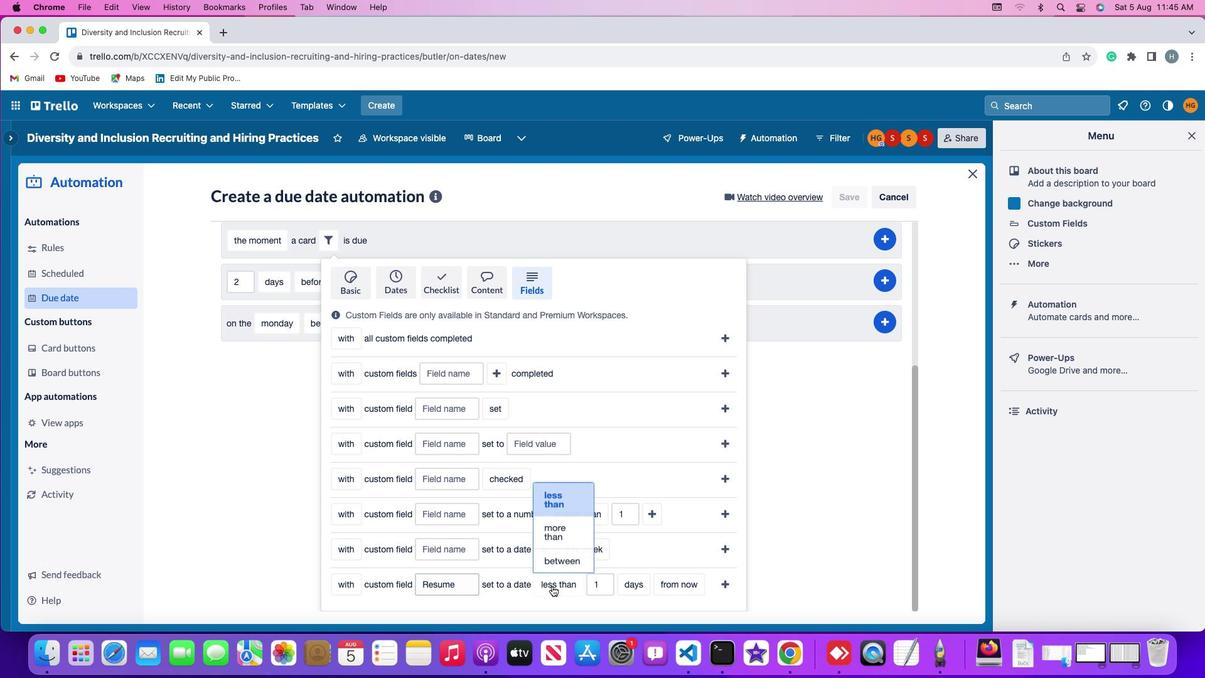 
Action: Mouse moved to (569, 533)
Screenshot: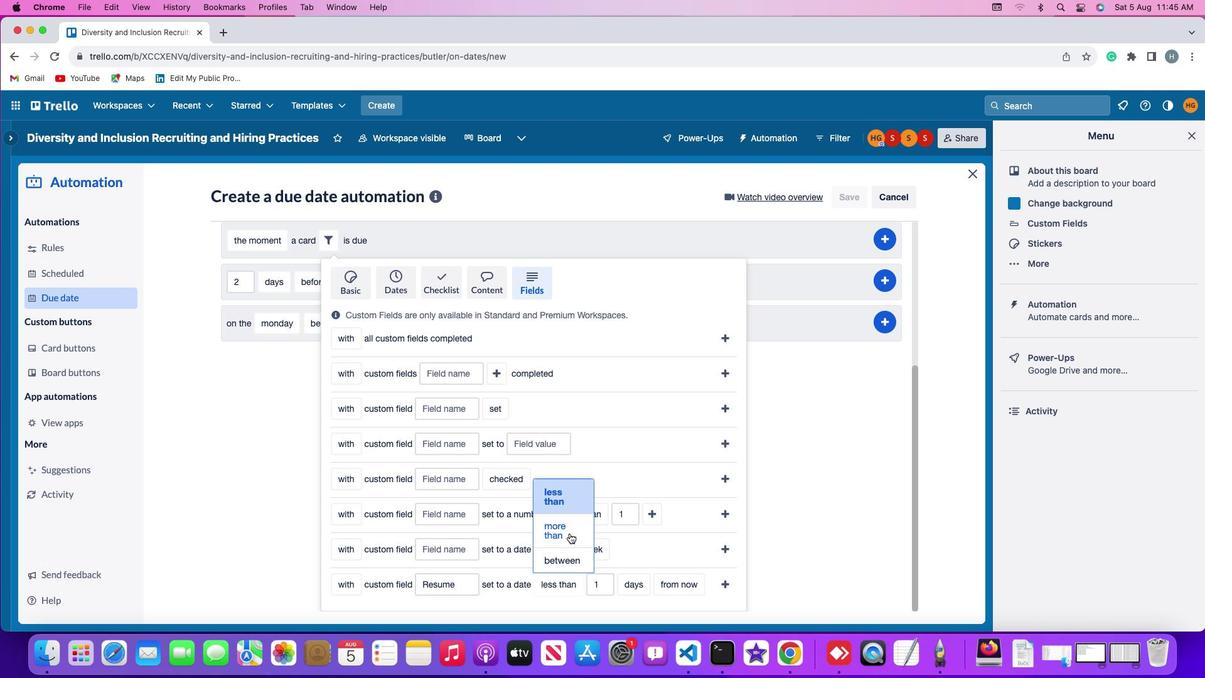 
Action: Mouse pressed left at (569, 533)
Screenshot: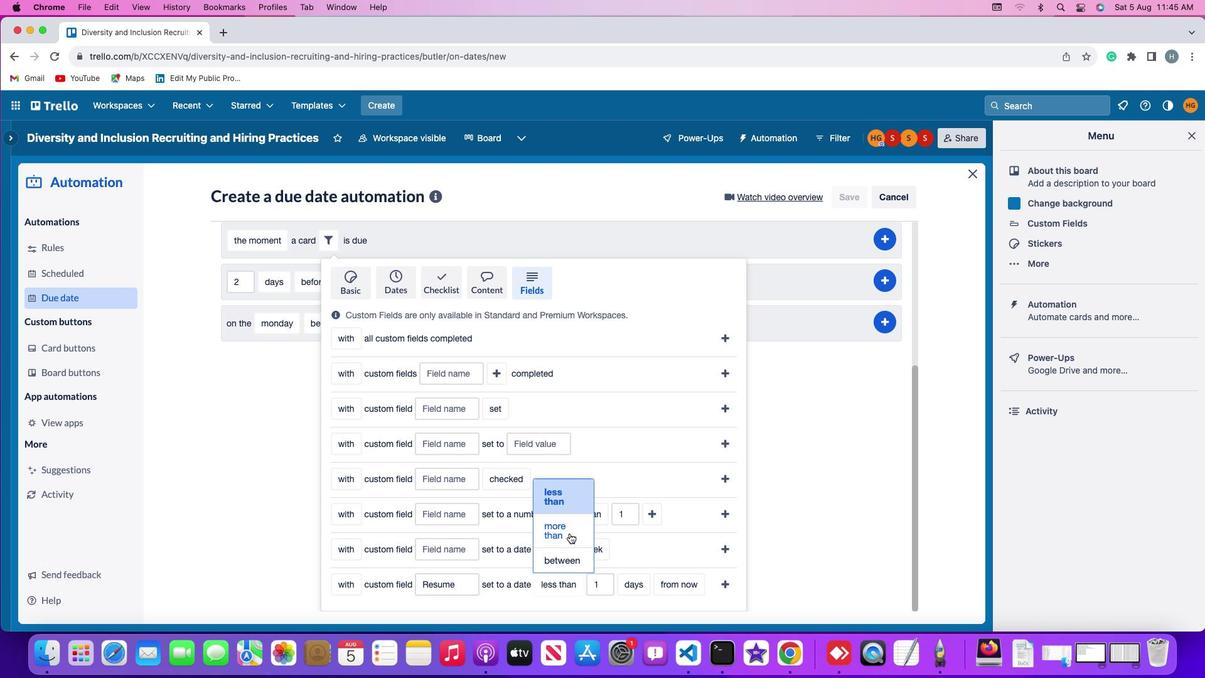 
Action: Mouse moved to (611, 589)
Screenshot: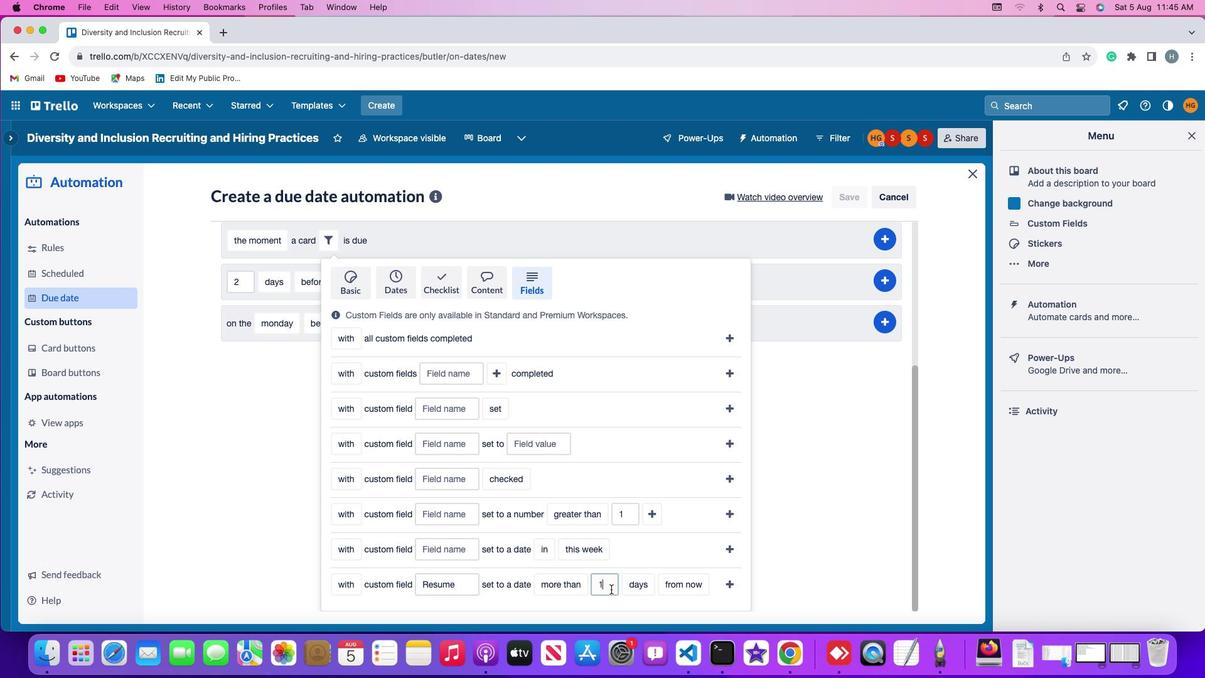 
Action: Mouse pressed left at (611, 589)
Screenshot: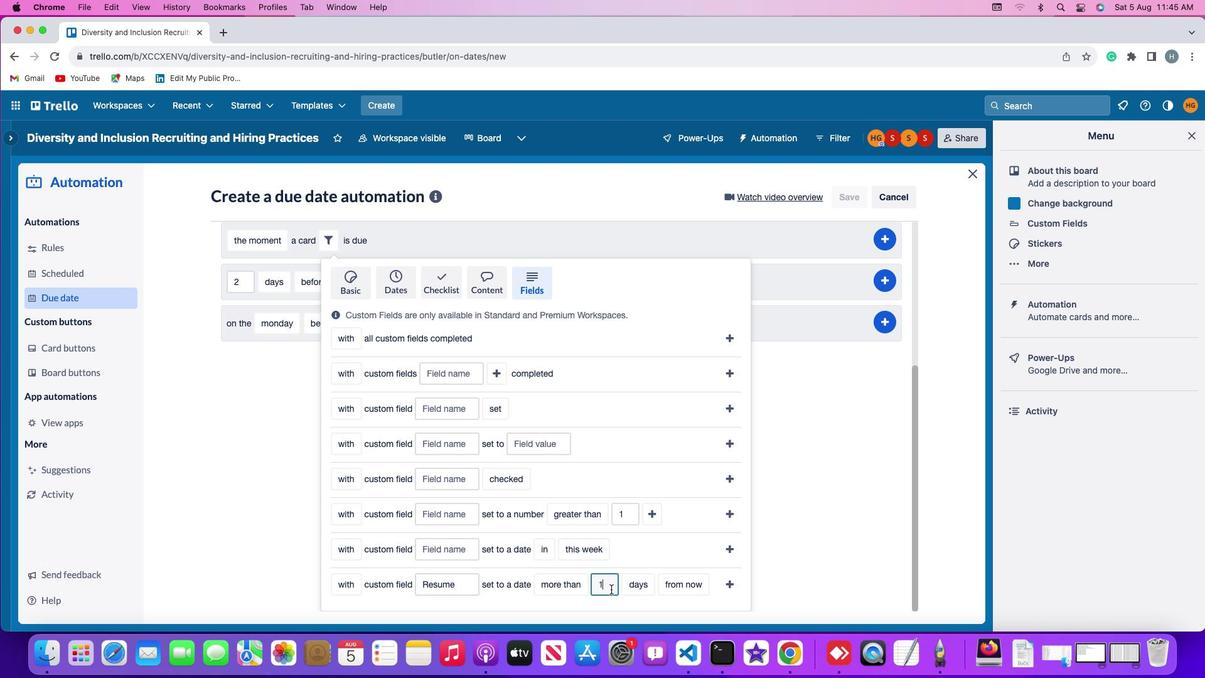 
Action: Mouse moved to (611, 587)
Screenshot: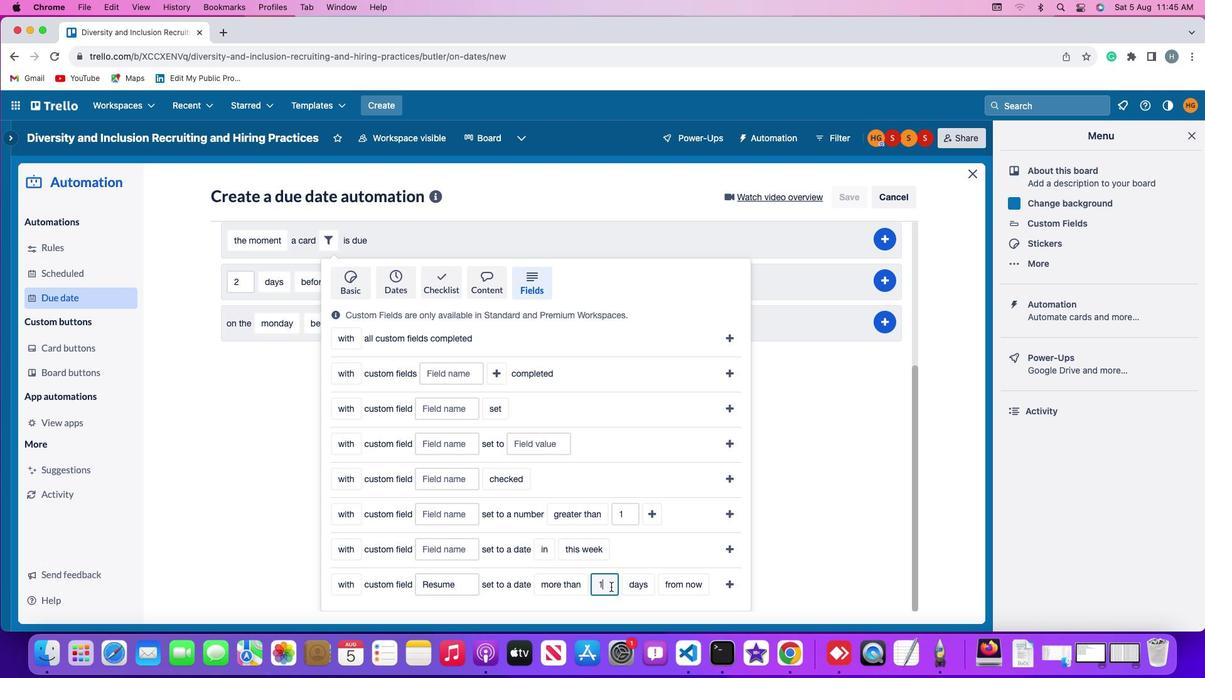 
Action: Key pressed Key.backspace'1'
Screenshot: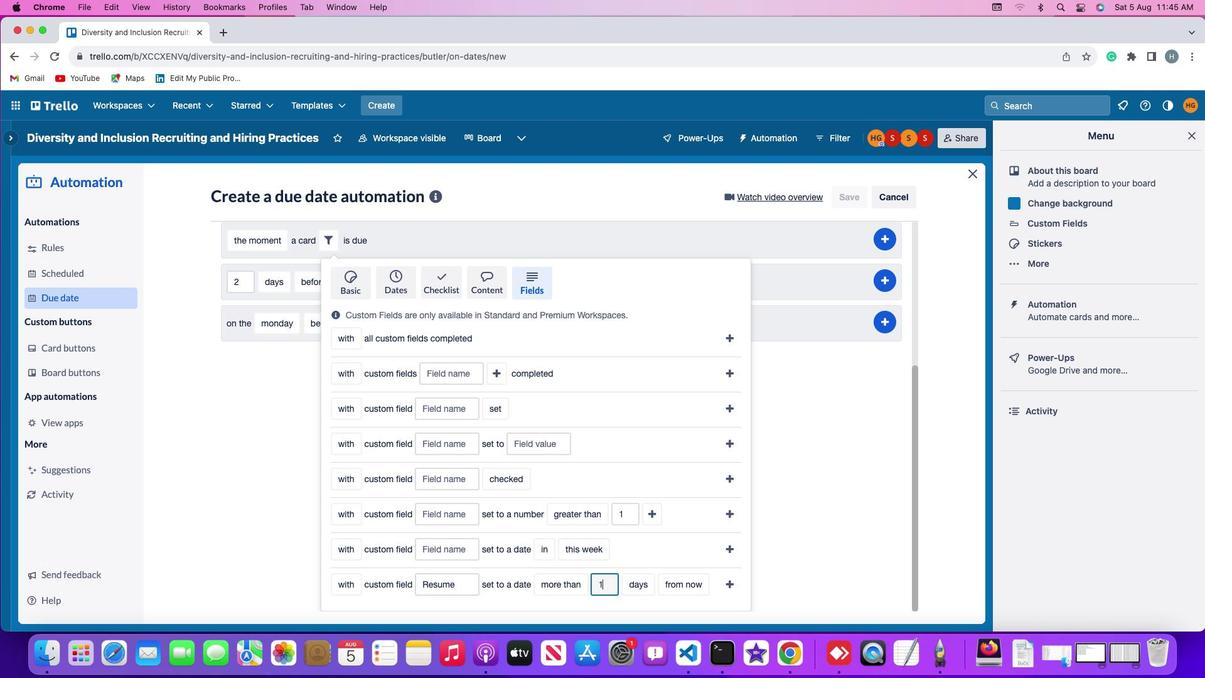 
Action: Mouse moved to (641, 585)
Screenshot: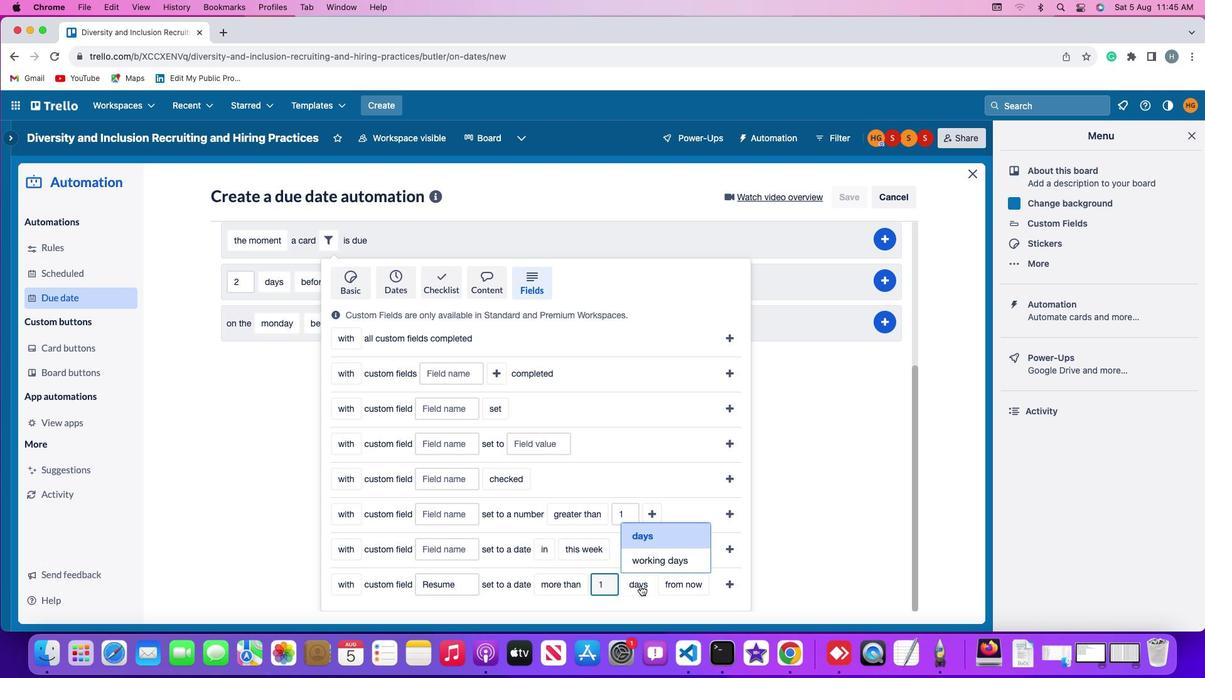 
Action: Mouse pressed left at (641, 585)
Screenshot: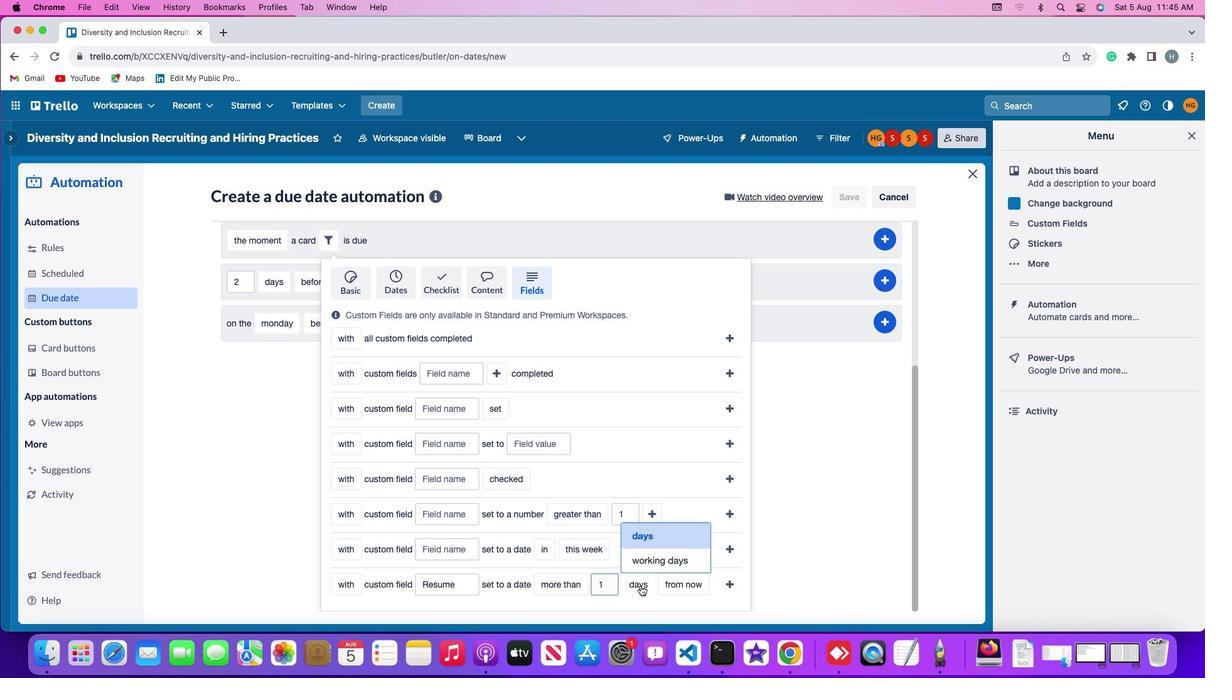 
Action: Mouse moved to (657, 538)
Screenshot: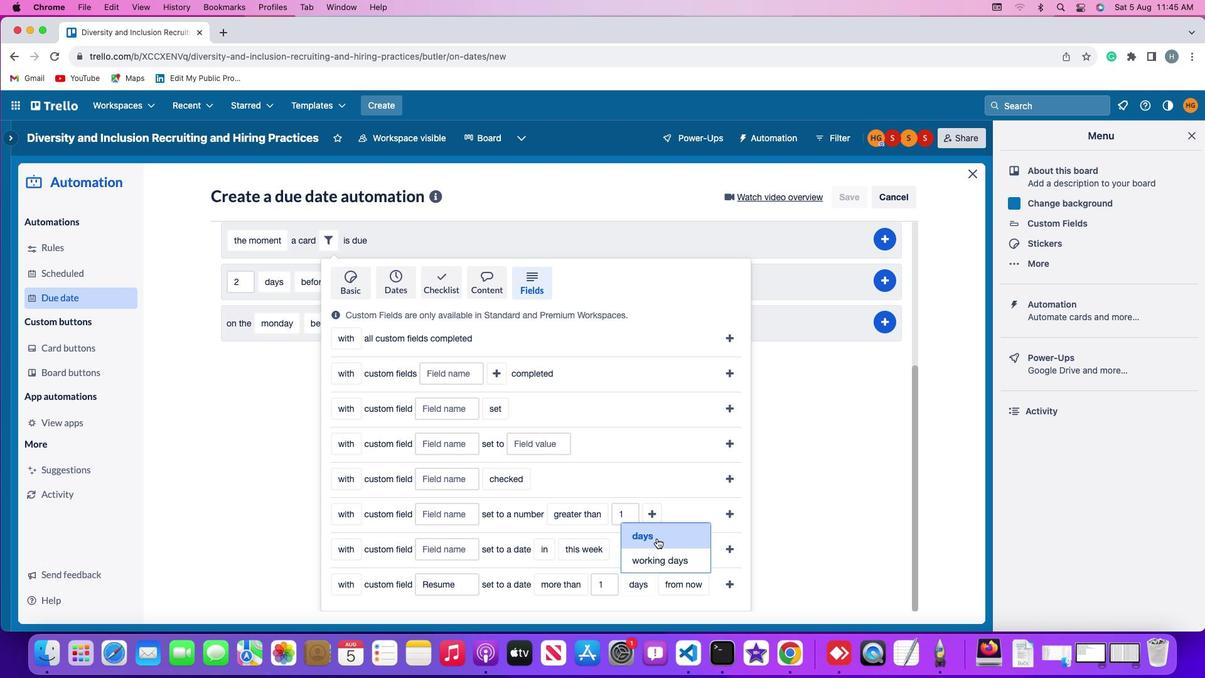 
Action: Mouse pressed left at (657, 538)
Screenshot: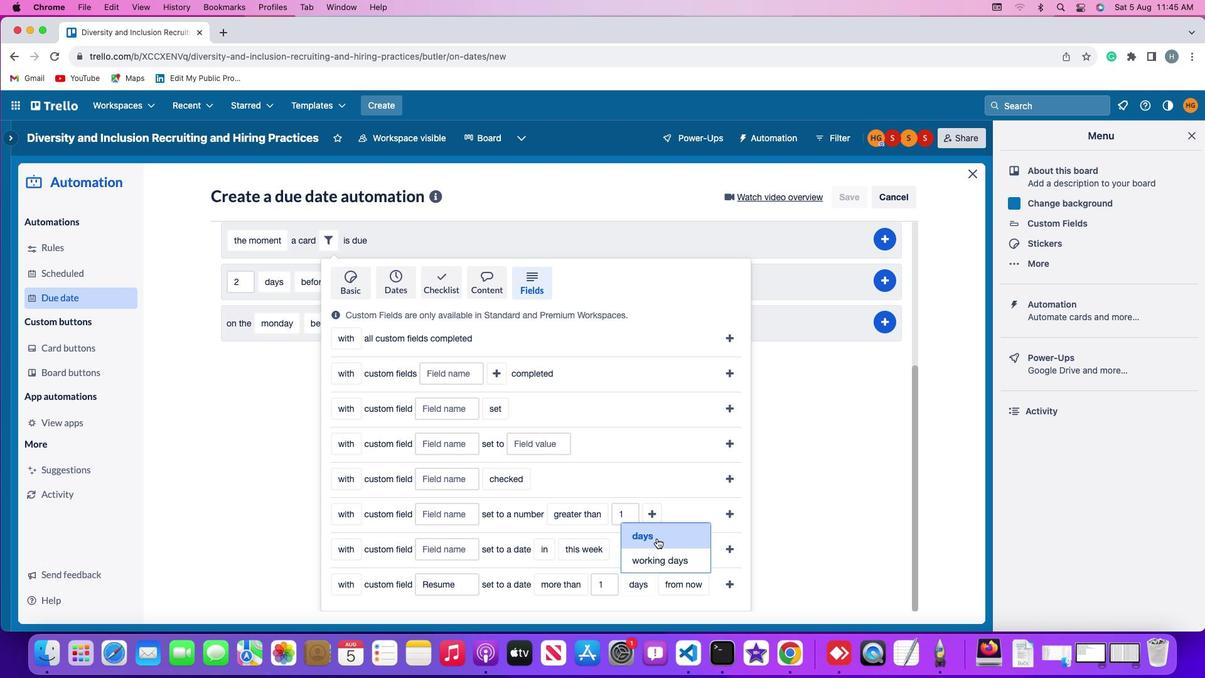 
Action: Mouse moved to (684, 583)
Screenshot: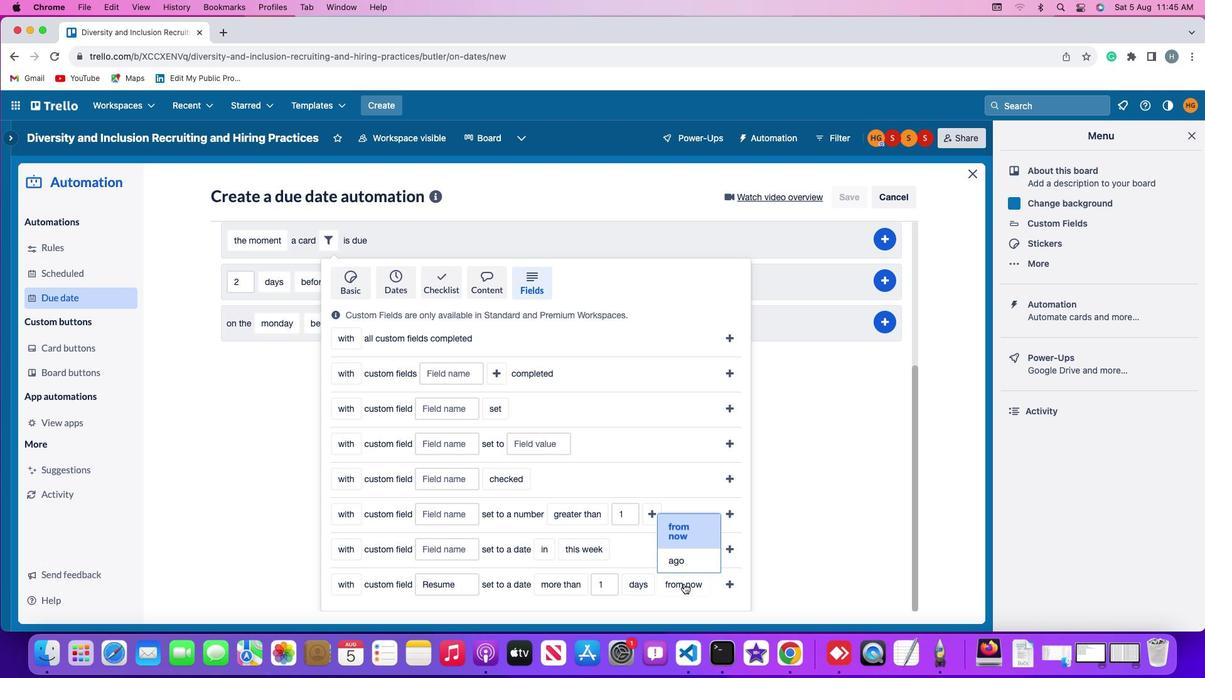 
Action: Mouse pressed left at (684, 583)
Screenshot: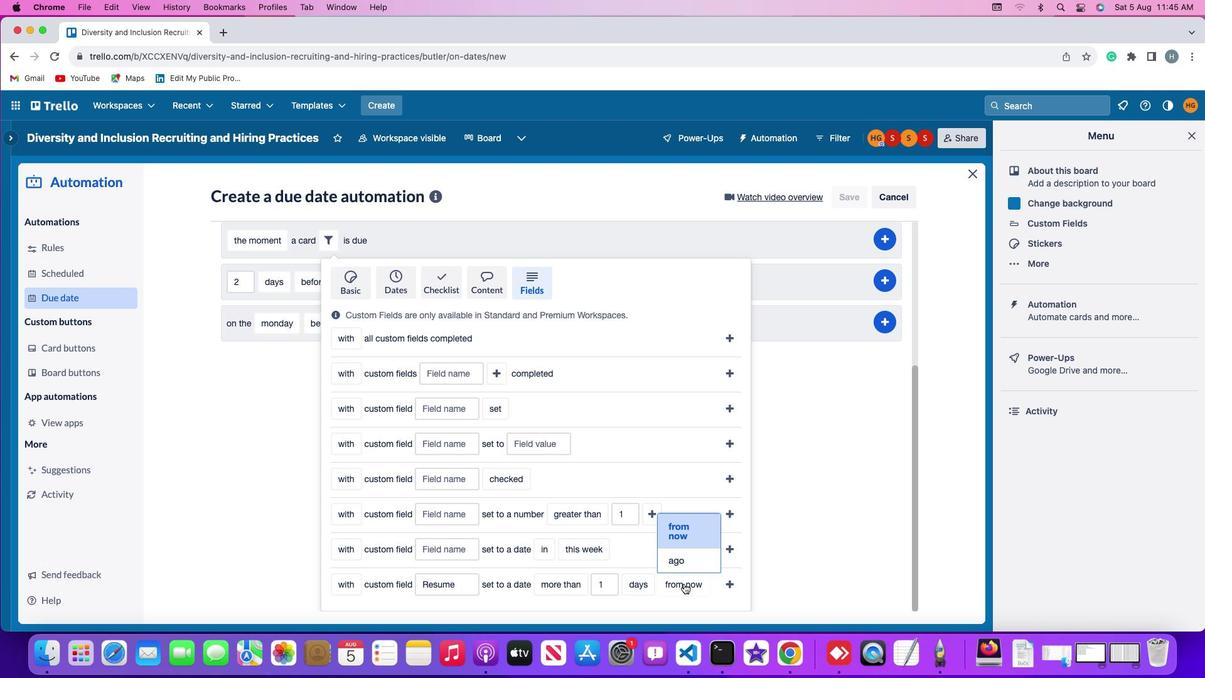
Action: Mouse moved to (688, 532)
Screenshot: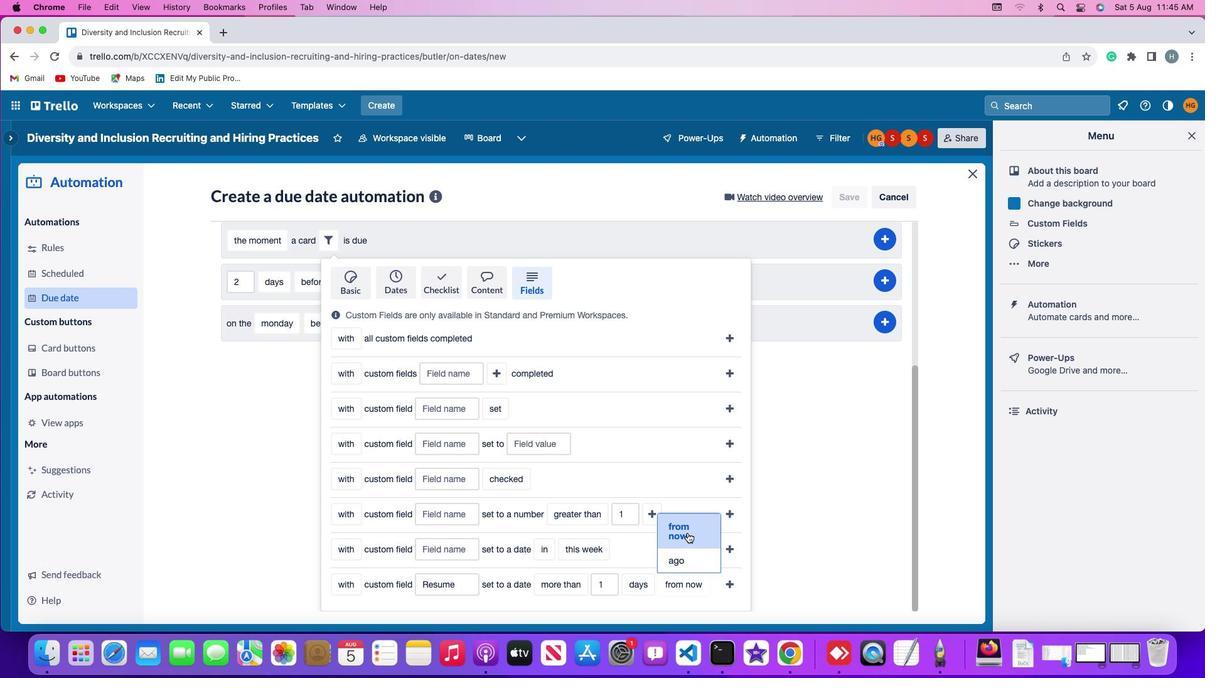 
Action: Mouse pressed left at (688, 532)
Screenshot: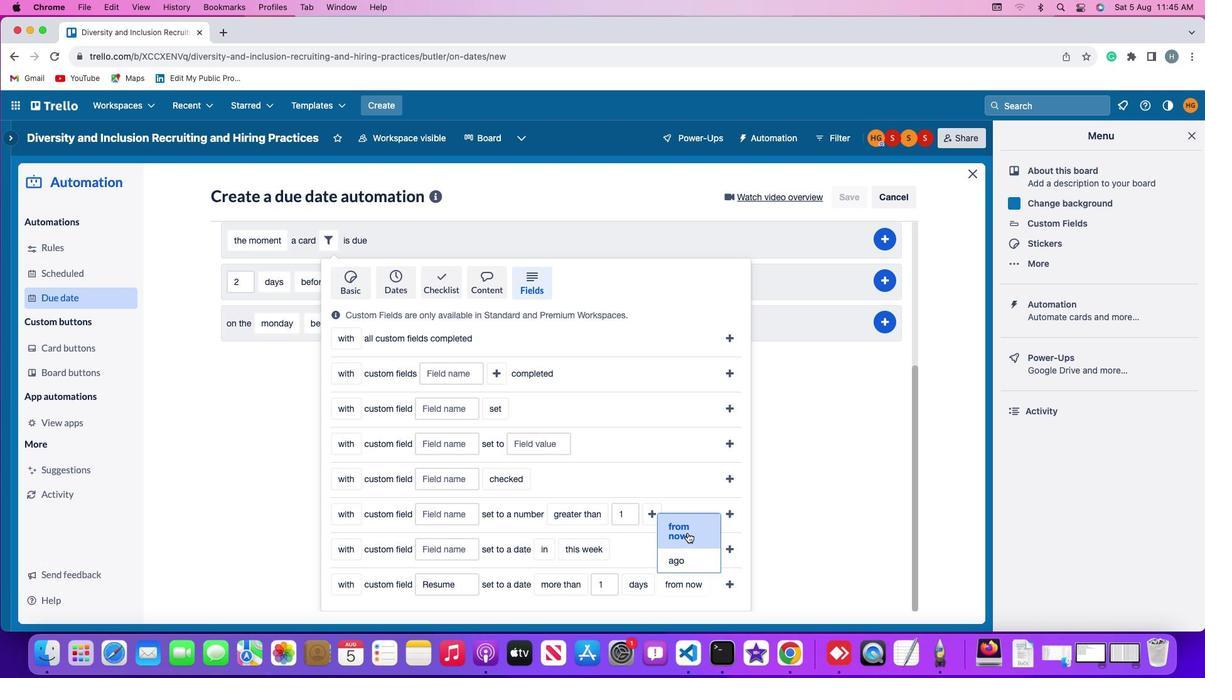 
Action: Mouse moved to (730, 580)
Screenshot: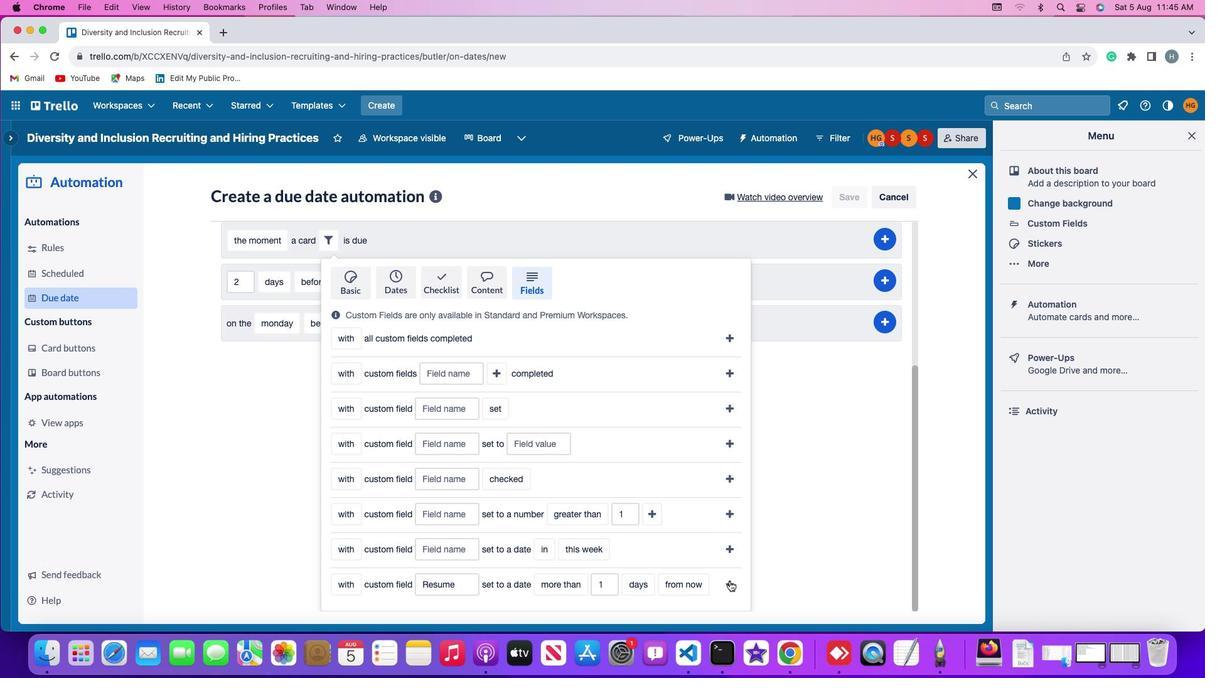 
Action: Mouse pressed left at (730, 580)
Screenshot: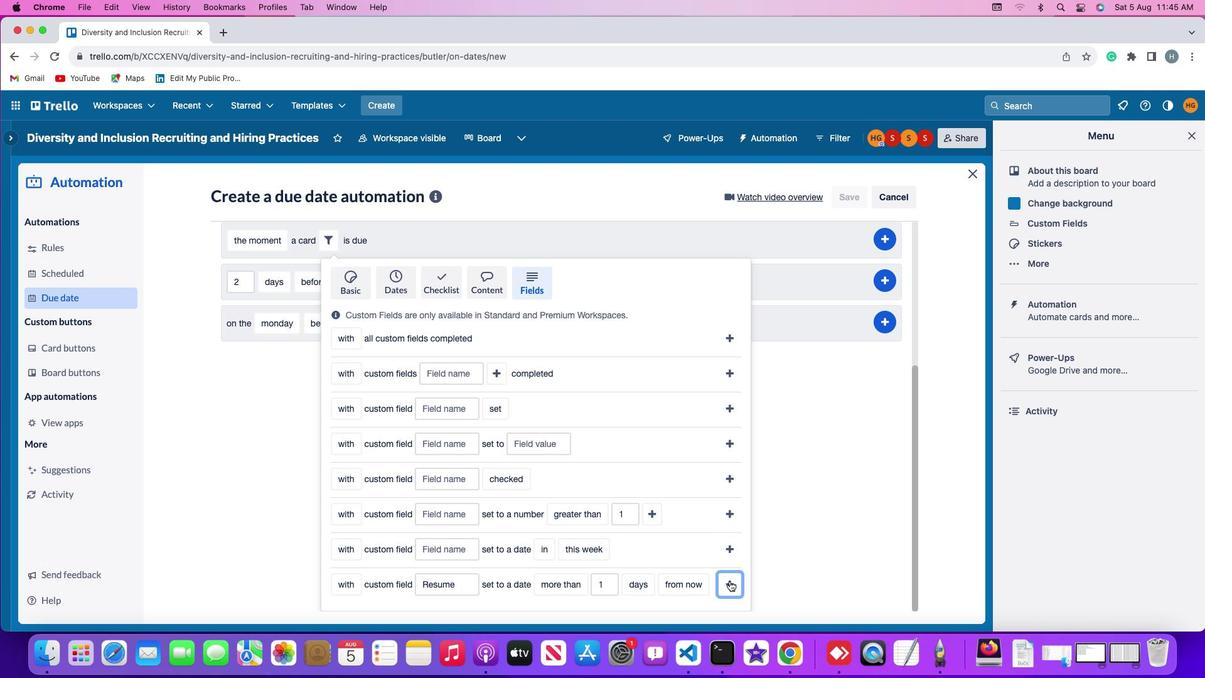 
Action: Mouse moved to (891, 463)
Screenshot: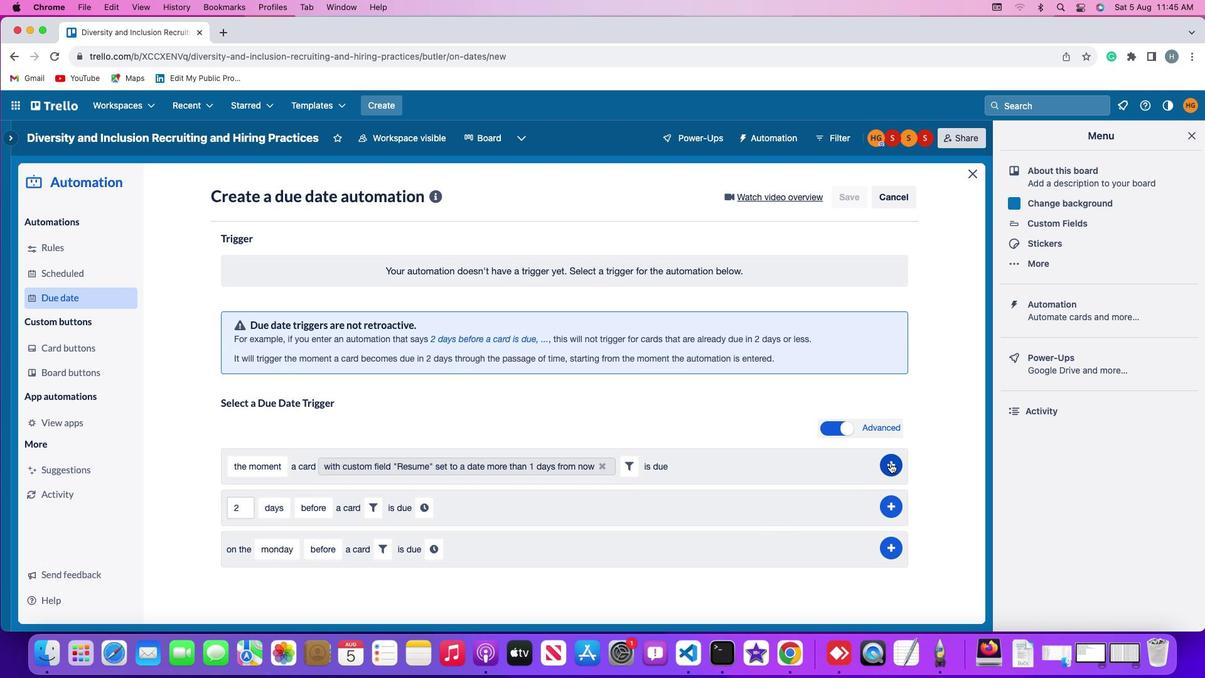 
Action: Mouse pressed left at (891, 463)
Screenshot: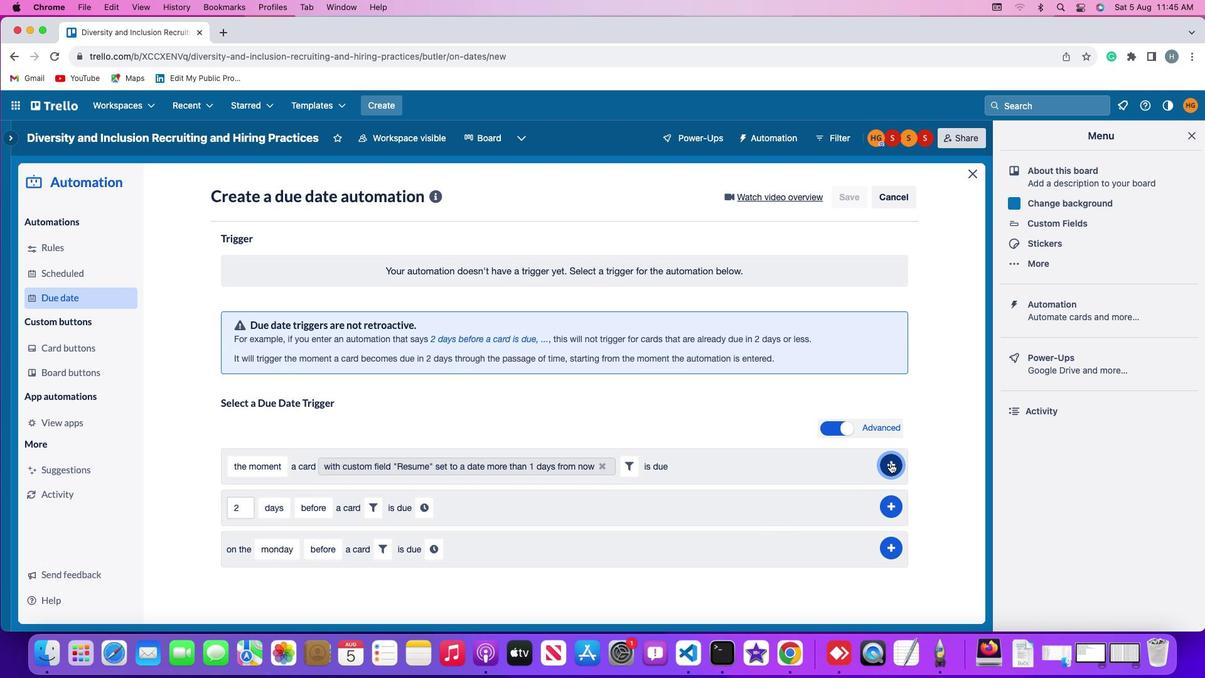 
Action: Mouse moved to (950, 397)
Screenshot: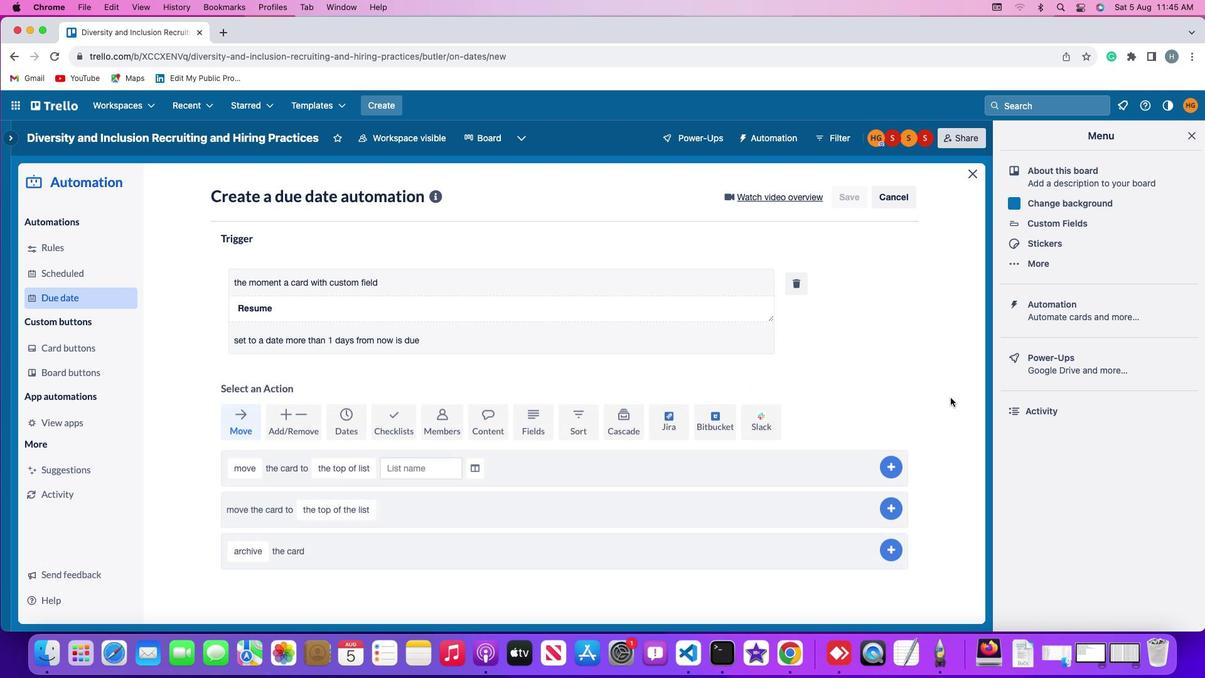 
